 Task: Create relationship between student and event object.
Action: Mouse moved to (587, 42)
Screenshot: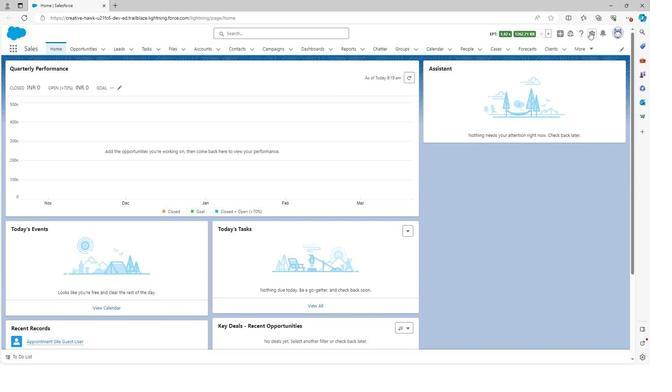 
Action: Mouse pressed left at (587, 42)
Screenshot: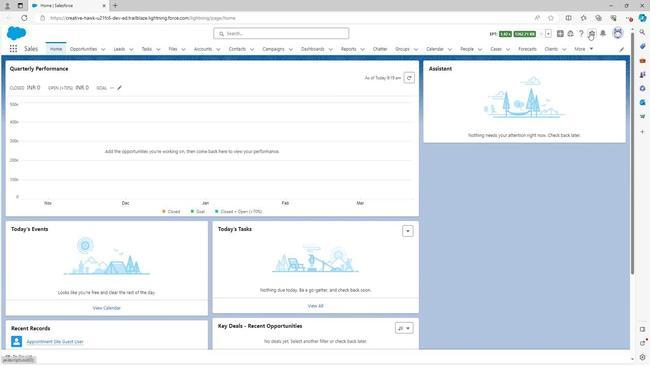 
Action: Mouse moved to (563, 61)
Screenshot: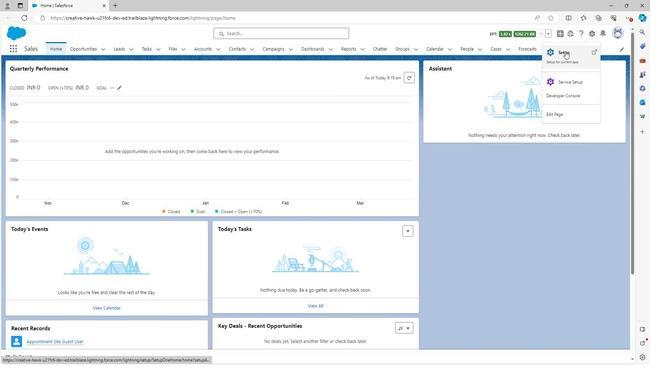 
Action: Mouse pressed left at (563, 61)
Screenshot: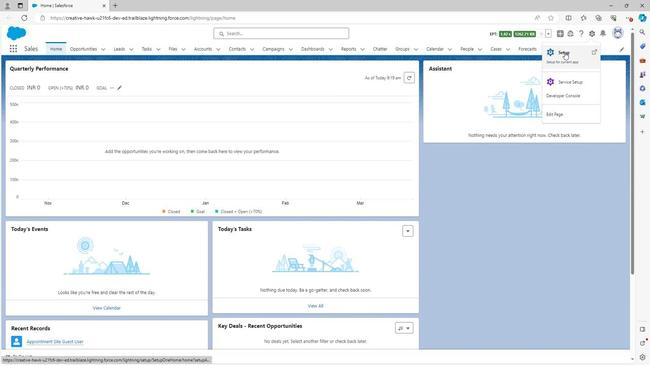 
Action: Mouse moved to (83, 57)
Screenshot: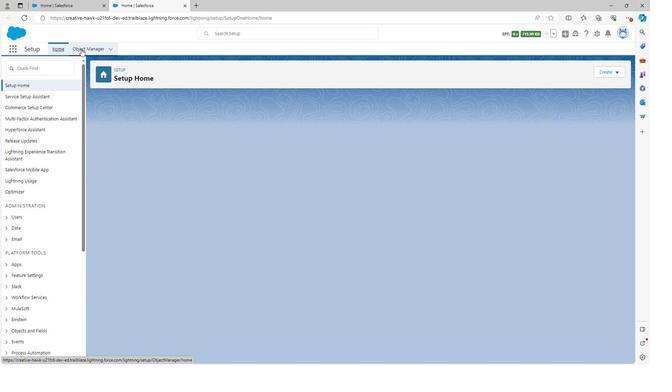 
Action: Mouse pressed left at (83, 57)
Screenshot: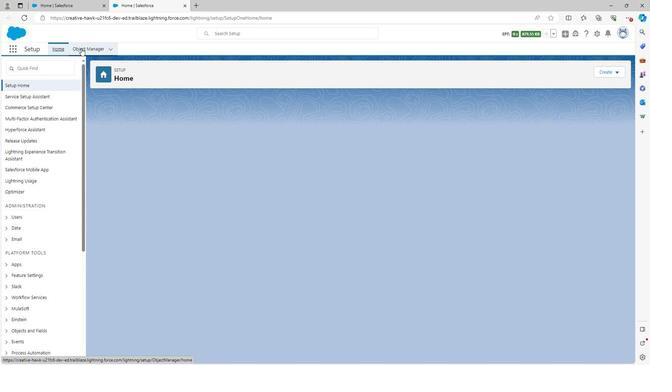 
Action: Mouse moved to (25, 225)
Screenshot: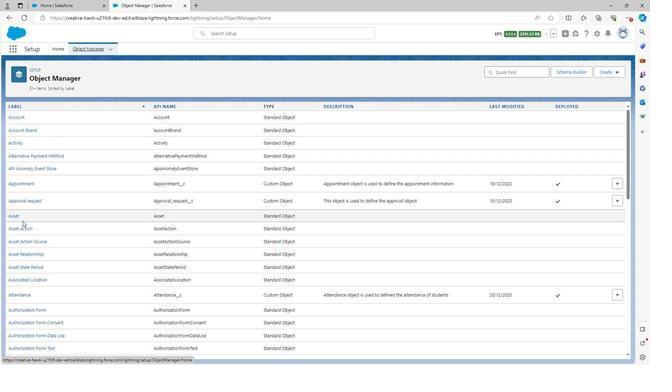 
Action: Mouse scrolled (25, 224) with delta (0, 0)
Screenshot: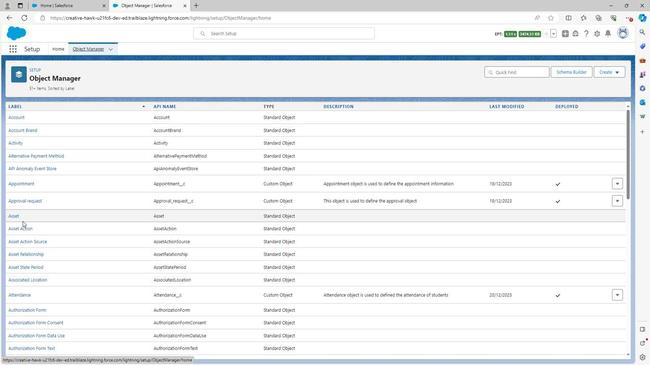 
Action: Mouse scrolled (25, 224) with delta (0, 0)
Screenshot: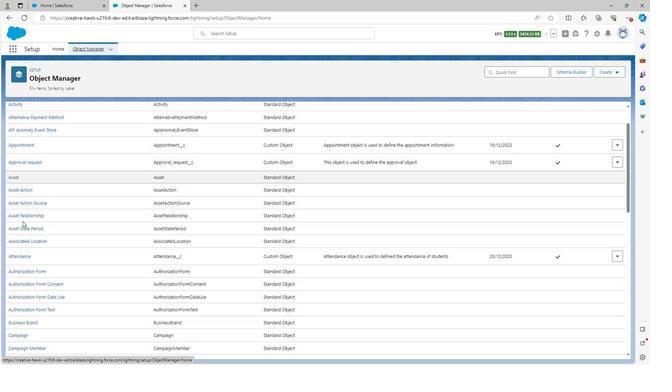 
Action: Mouse moved to (25, 226)
Screenshot: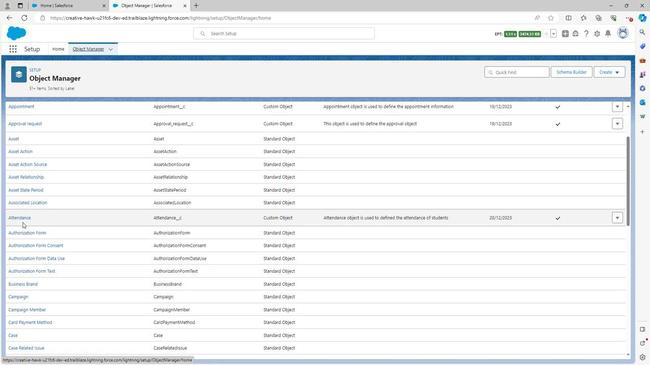 
Action: Mouse scrolled (25, 226) with delta (0, 0)
Screenshot: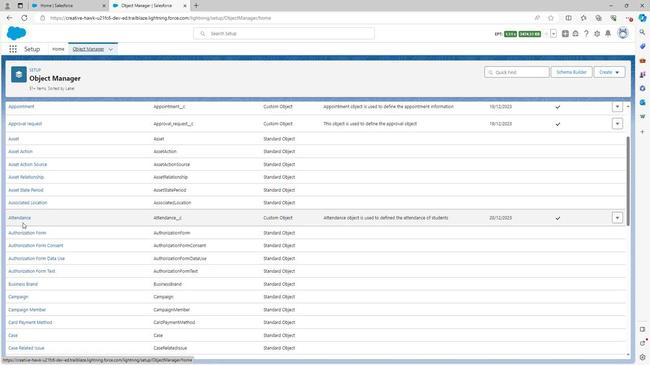 
Action: Mouse moved to (25, 227)
Screenshot: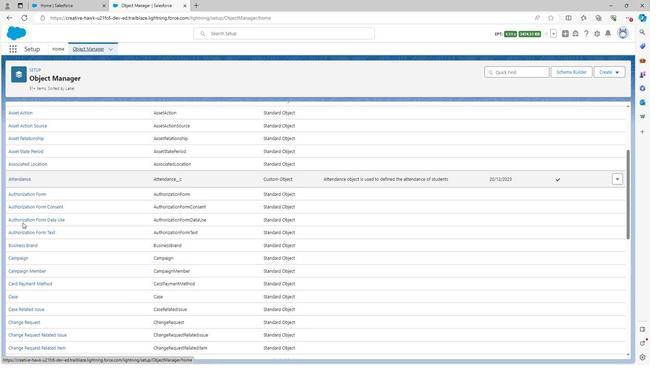 
Action: Mouse scrolled (25, 226) with delta (0, 0)
Screenshot: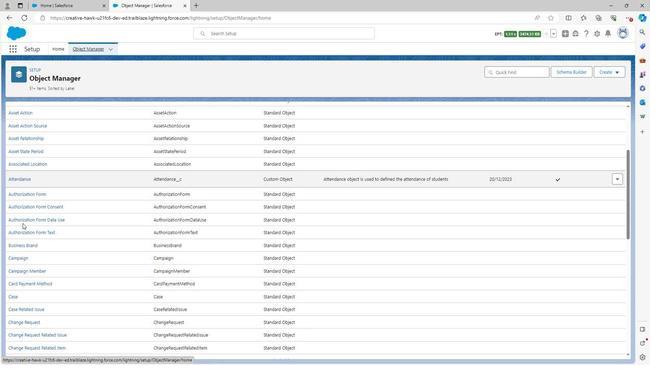 
Action: Mouse moved to (25, 227)
Screenshot: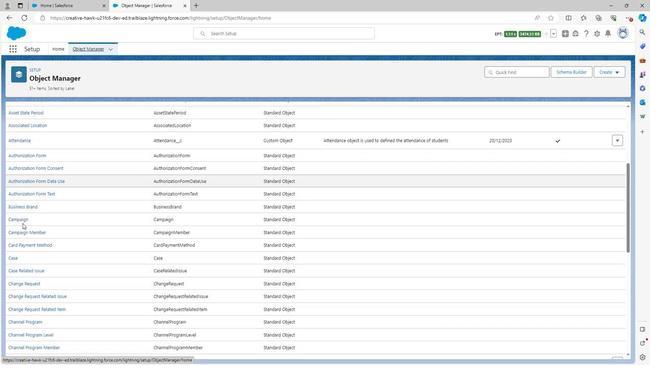 
Action: Mouse scrolled (25, 227) with delta (0, 0)
Screenshot: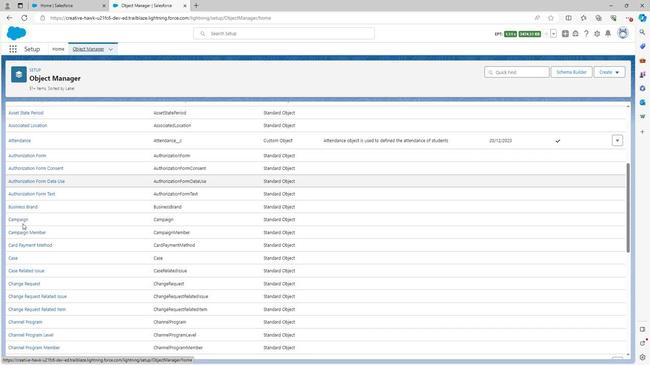 
Action: Mouse scrolled (25, 227) with delta (0, 0)
Screenshot: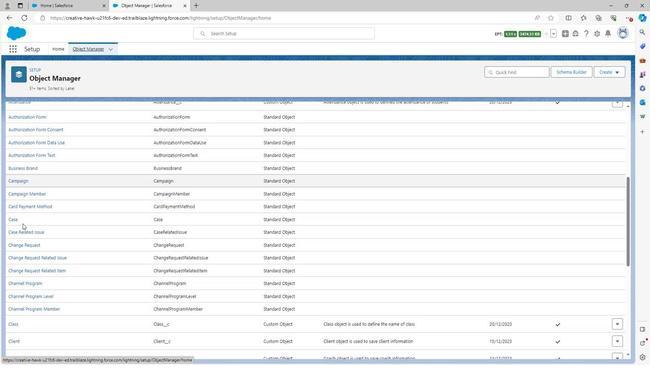 
Action: Mouse scrolled (25, 227) with delta (0, 0)
Screenshot: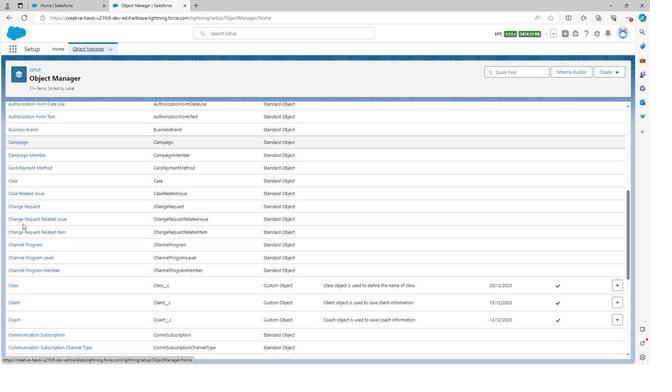 
Action: Mouse scrolled (25, 227) with delta (0, 0)
Screenshot: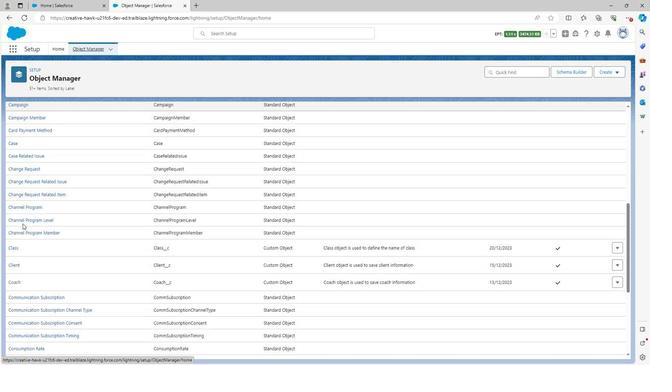 
Action: Mouse scrolled (25, 227) with delta (0, 0)
Screenshot: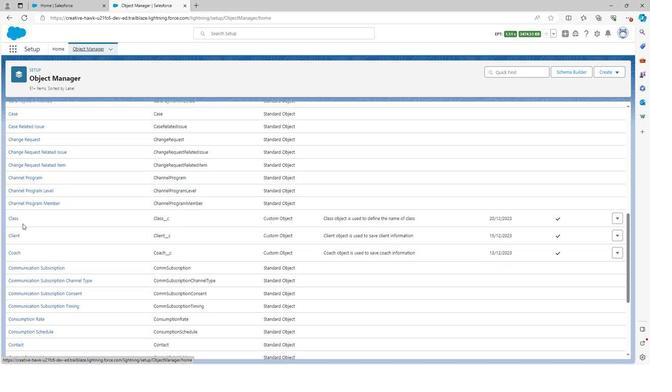 
Action: Mouse scrolled (25, 227) with delta (0, 0)
Screenshot: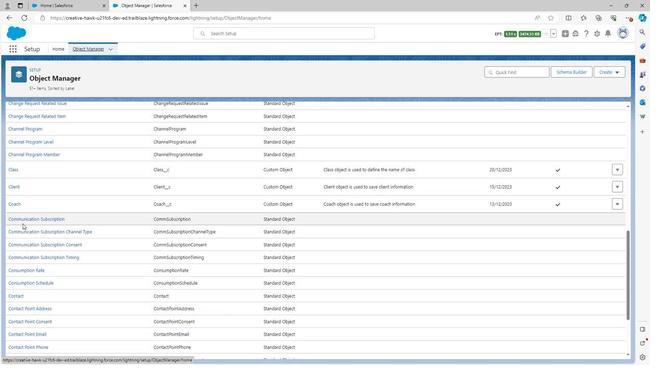 
Action: Mouse scrolled (25, 227) with delta (0, 0)
Screenshot: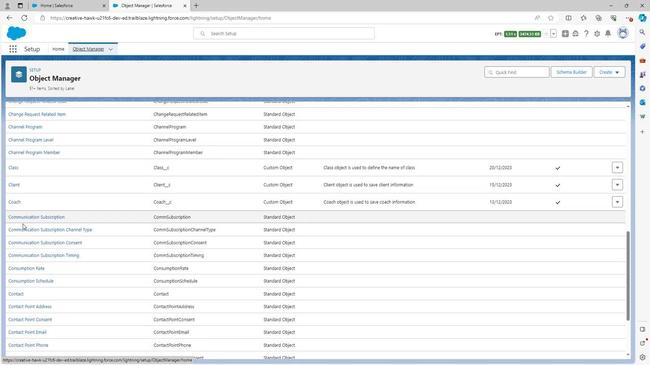 
Action: Mouse scrolled (25, 227) with delta (0, 0)
Screenshot: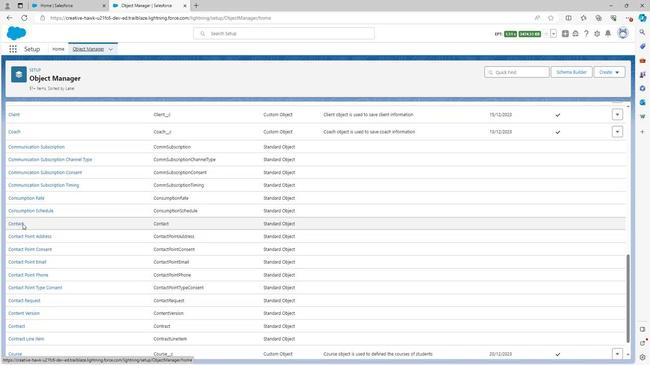 
Action: Mouse scrolled (25, 227) with delta (0, 0)
Screenshot: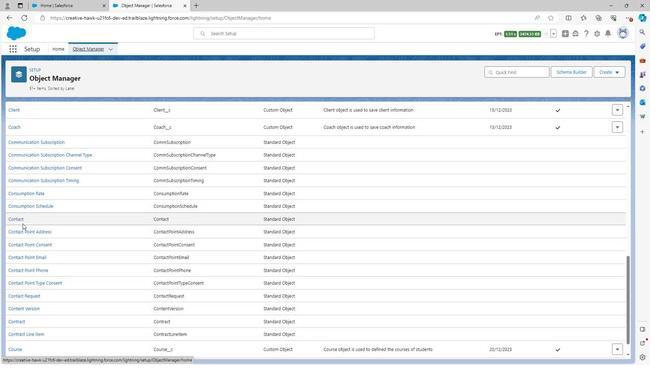 
Action: Mouse scrolled (25, 227) with delta (0, 0)
Screenshot: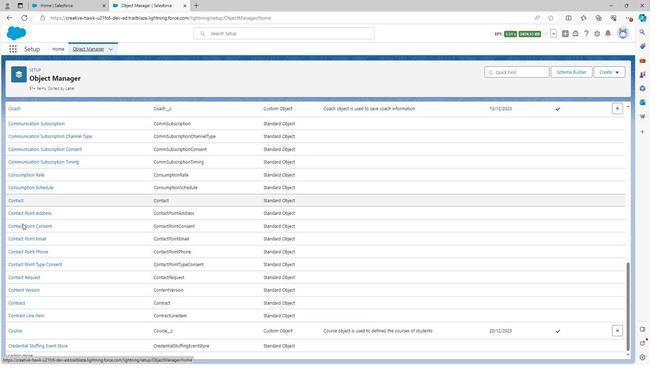 
Action: Mouse scrolled (25, 227) with delta (0, 0)
Screenshot: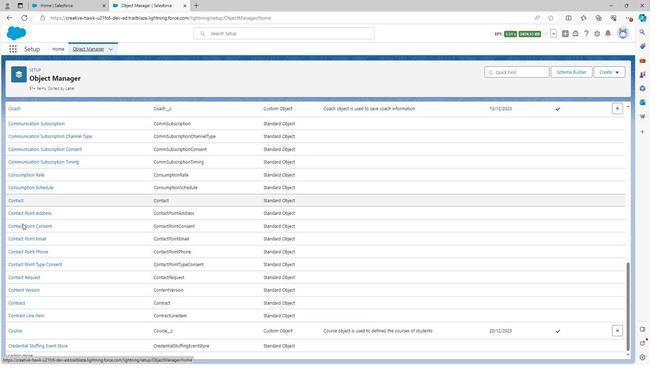 
Action: Mouse moved to (39, 243)
Screenshot: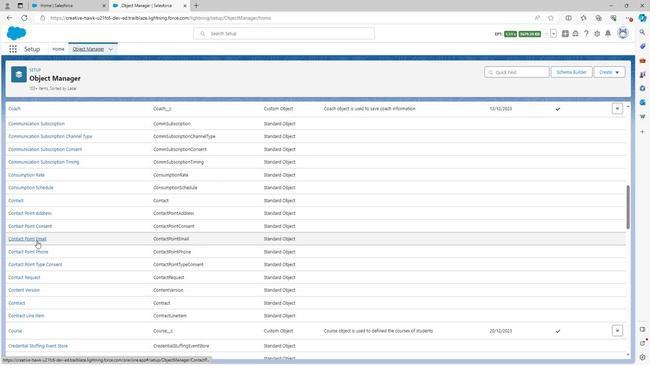 
Action: Mouse scrolled (39, 243) with delta (0, 0)
Screenshot: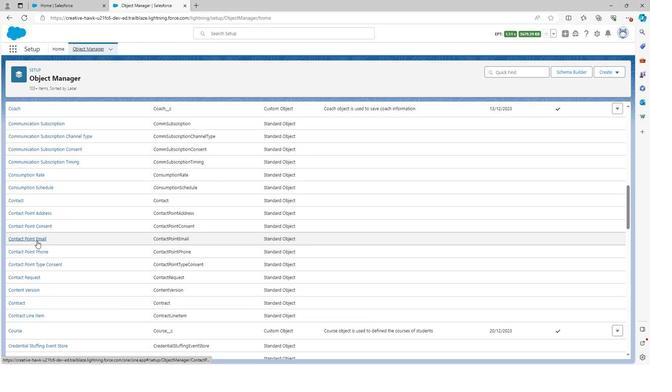 
Action: Mouse moved to (39, 244)
Screenshot: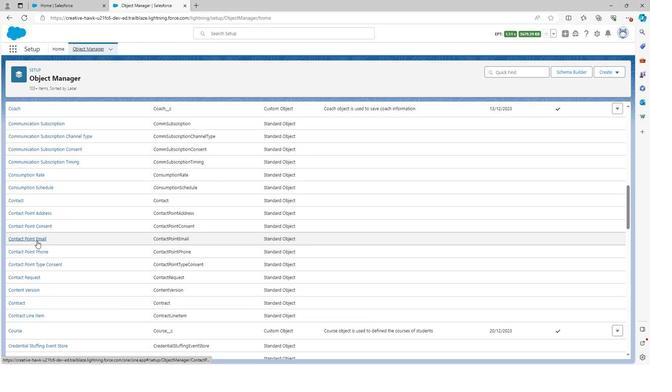
Action: Mouse scrolled (39, 243) with delta (0, 0)
Screenshot: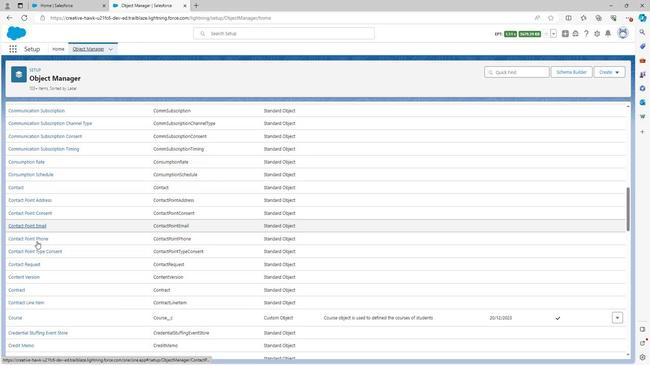 
Action: Mouse moved to (39, 244)
Screenshot: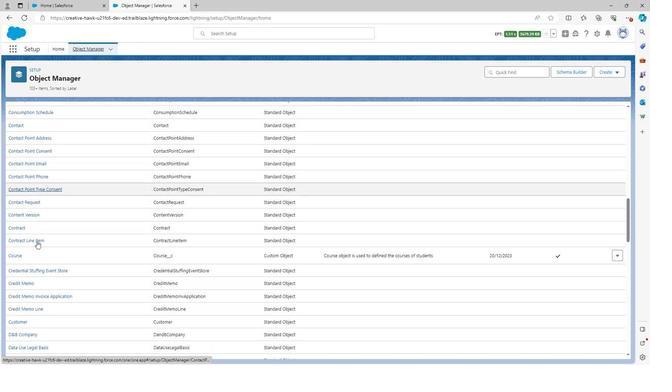 
Action: Mouse scrolled (39, 244) with delta (0, 0)
Screenshot: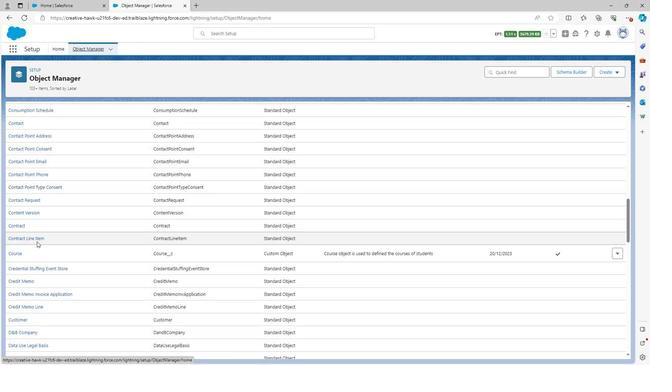 
Action: Mouse moved to (39, 244)
Screenshot: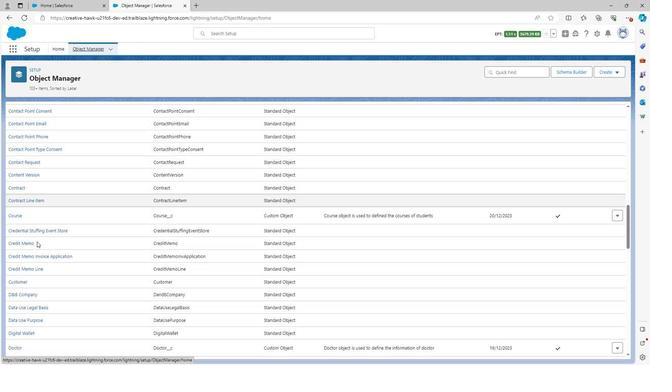 
Action: Mouse scrolled (39, 244) with delta (0, 0)
Screenshot: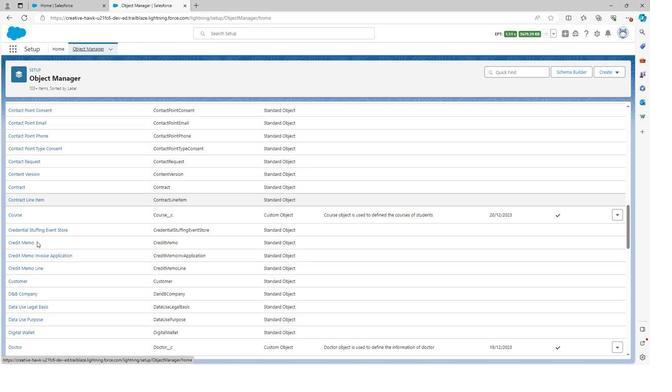 
Action: Mouse scrolled (39, 244) with delta (0, 0)
Screenshot: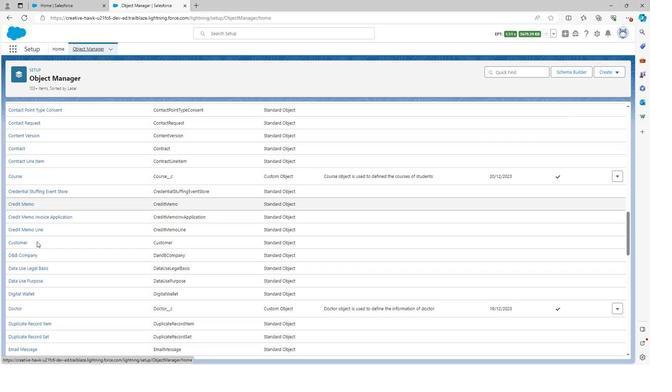 
Action: Mouse scrolled (39, 244) with delta (0, 0)
Screenshot: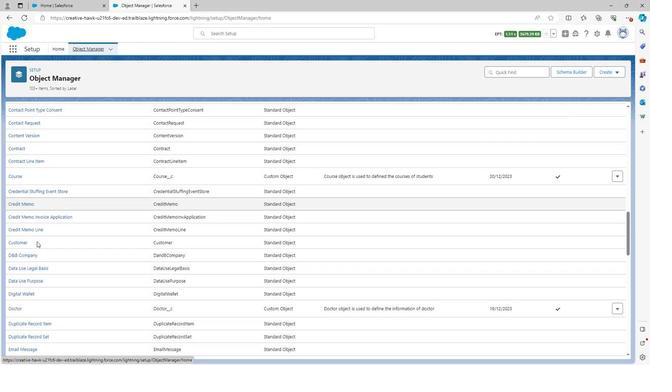
Action: Mouse moved to (39, 244)
Screenshot: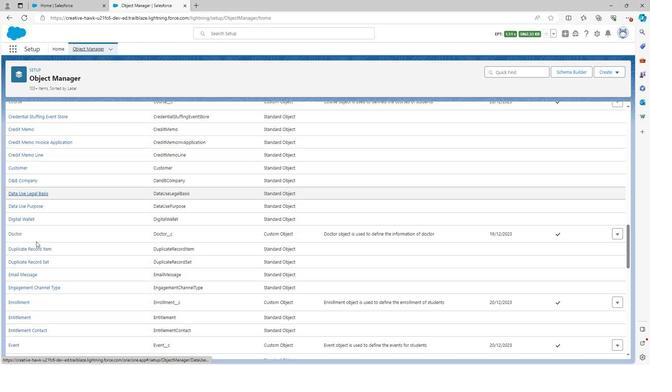 
Action: Mouse scrolled (39, 243) with delta (0, 0)
Screenshot: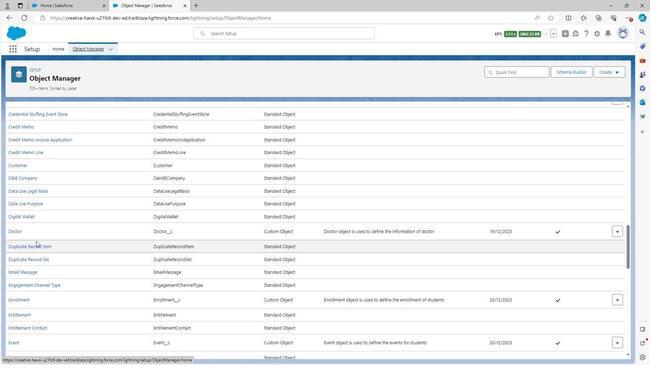 
Action: Mouse scrolled (39, 243) with delta (0, 0)
Screenshot: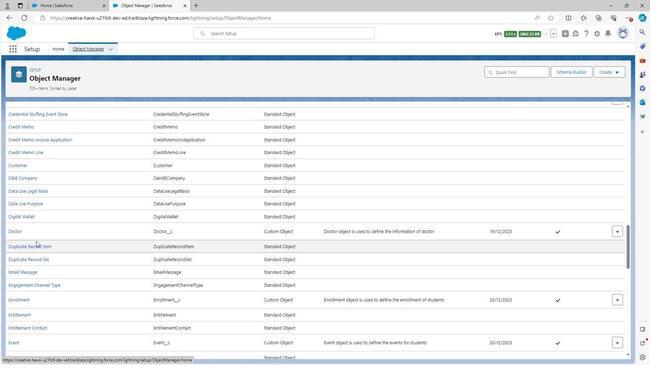 
Action: Mouse moved to (17, 267)
Screenshot: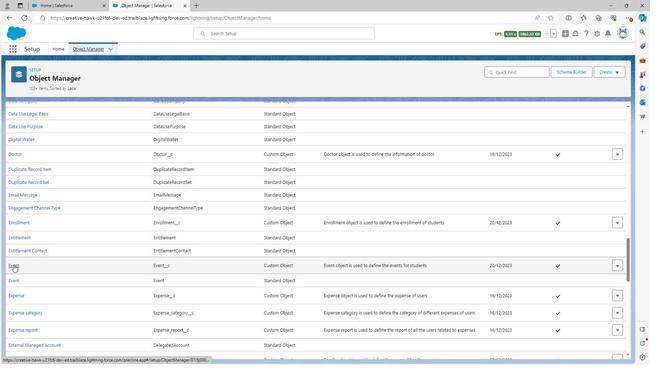 
Action: Mouse pressed left at (17, 267)
Screenshot: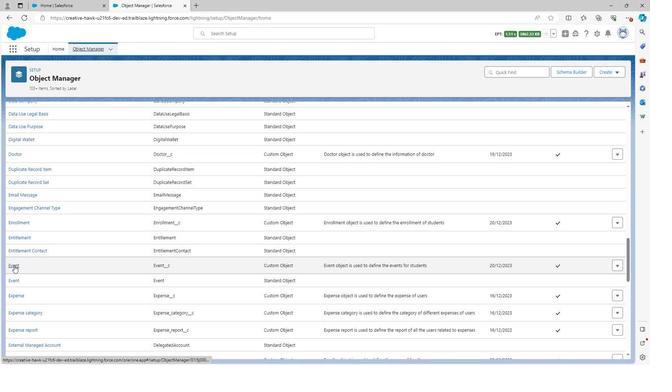 
Action: Mouse moved to (41, 126)
Screenshot: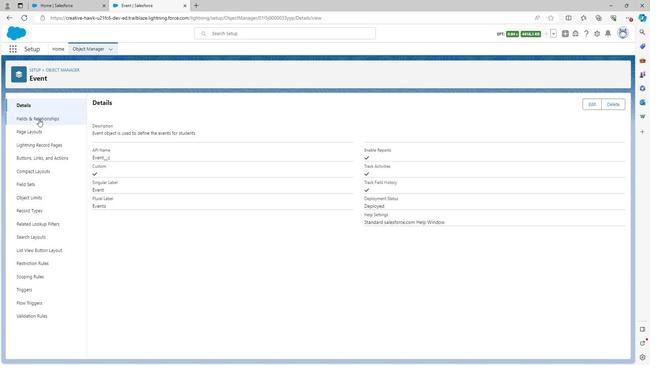 
Action: Mouse pressed left at (41, 126)
Screenshot: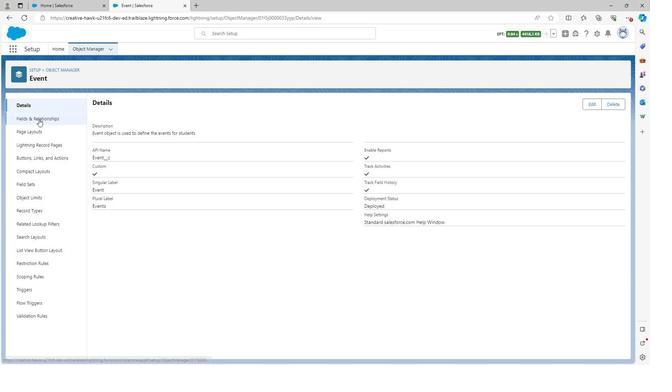 
Action: Mouse moved to (474, 113)
Screenshot: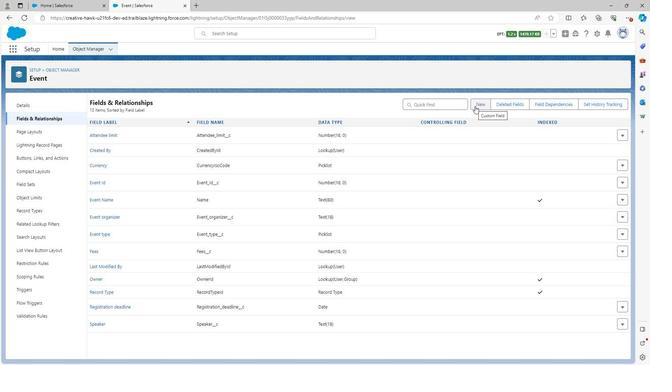 
Action: Mouse pressed left at (474, 113)
Screenshot: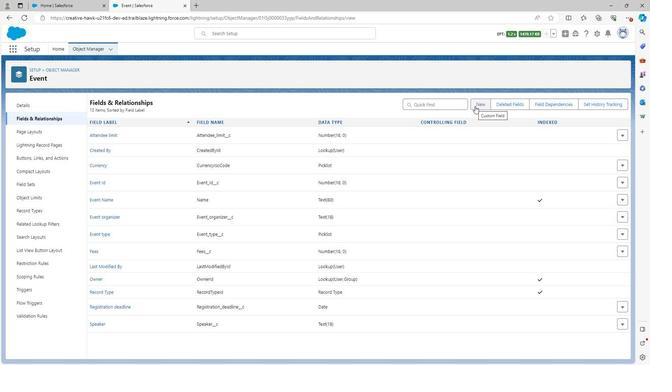 
Action: Mouse moved to (101, 233)
Screenshot: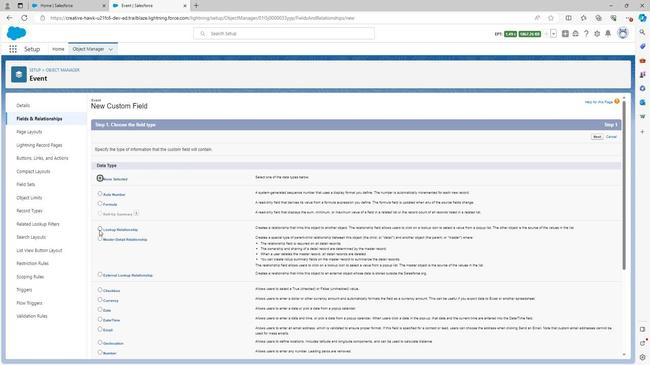 
Action: Mouse pressed left at (101, 233)
Screenshot: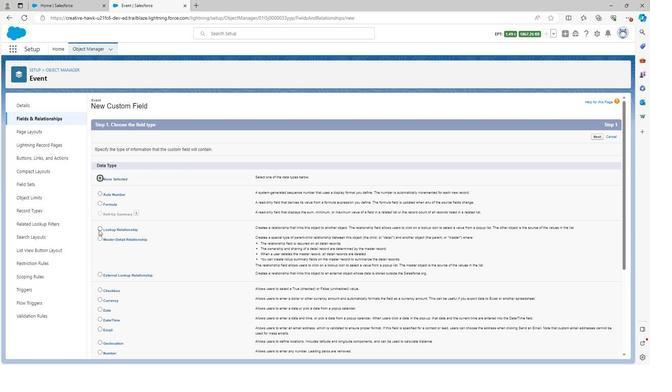 
Action: Mouse moved to (521, 287)
Screenshot: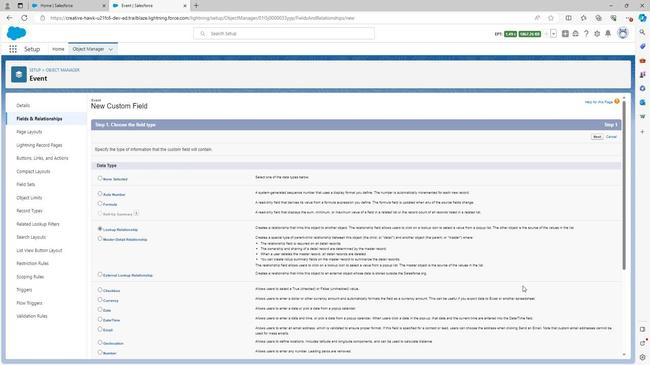
Action: Mouse scrolled (521, 286) with delta (0, 0)
Screenshot: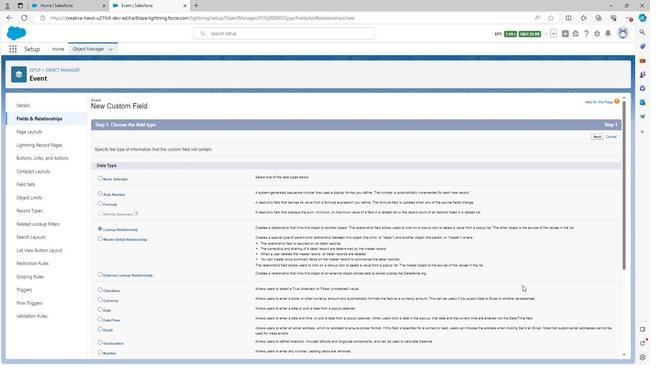 
Action: Mouse scrolled (521, 286) with delta (0, 0)
Screenshot: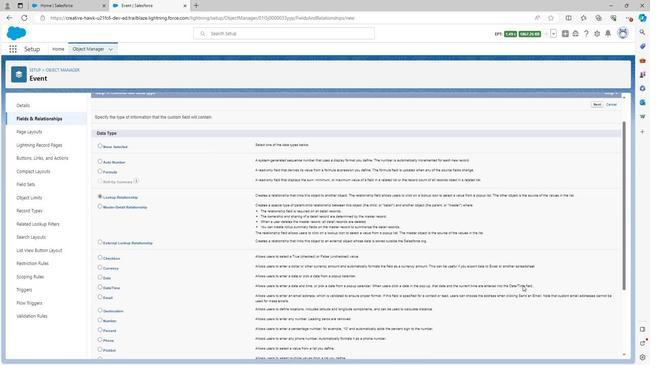 
Action: Mouse scrolled (521, 286) with delta (0, 0)
Screenshot: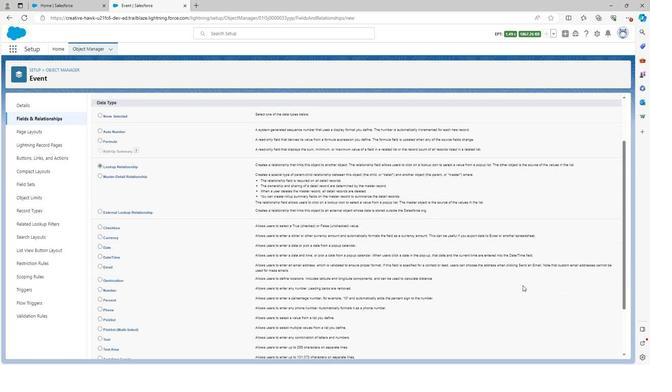 
Action: Mouse moved to (521, 287)
Screenshot: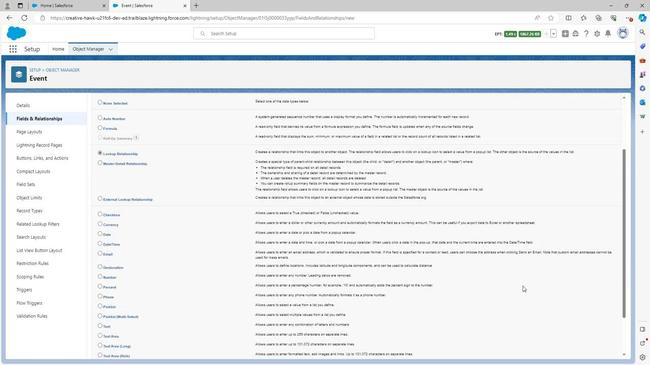 
Action: Mouse scrolled (521, 287) with delta (0, 0)
Screenshot: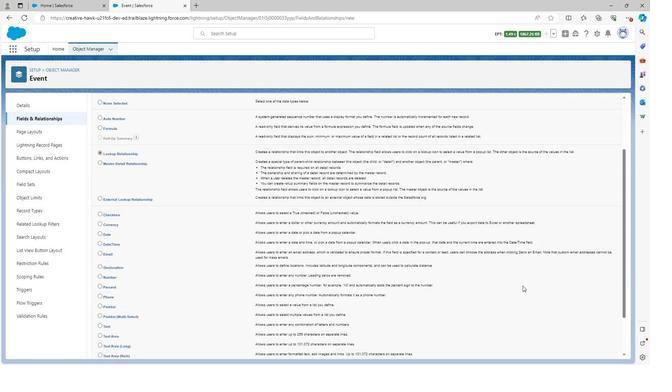 
Action: Mouse moved to (521, 288)
Screenshot: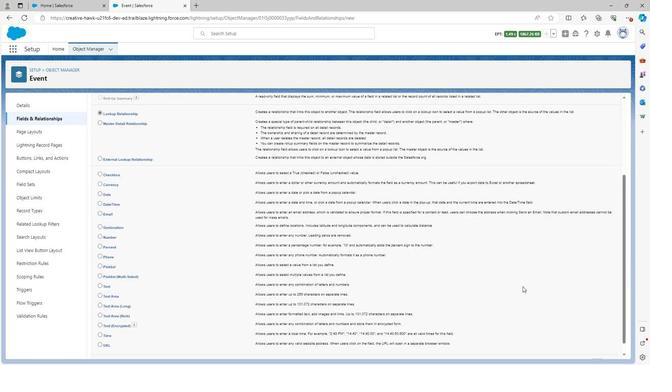 
Action: Mouse scrolled (521, 288) with delta (0, 0)
Screenshot: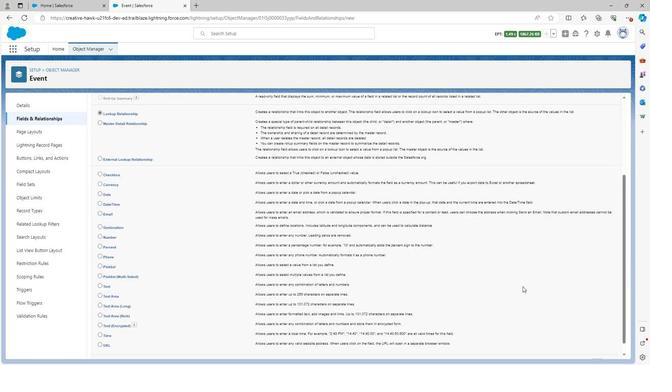 
Action: Mouse moved to (521, 289)
Screenshot: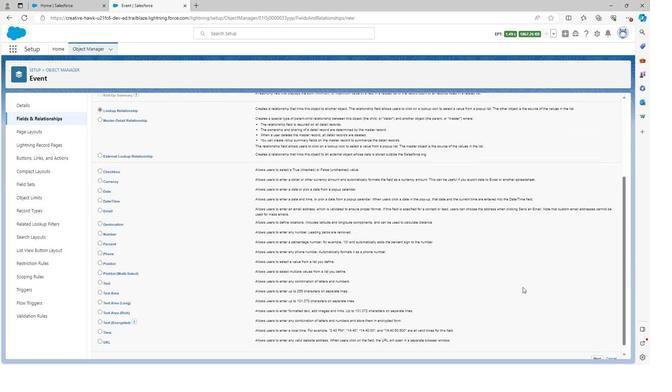 
Action: Mouse scrolled (521, 288) with delta (0, 0)
Screenshot: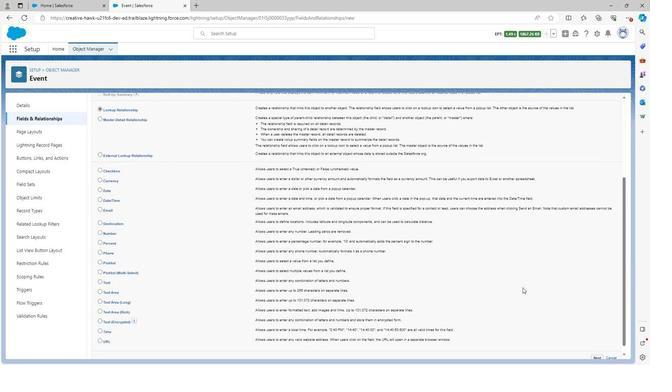 
Action: Mouse moved to (595, 348)
Screenshot: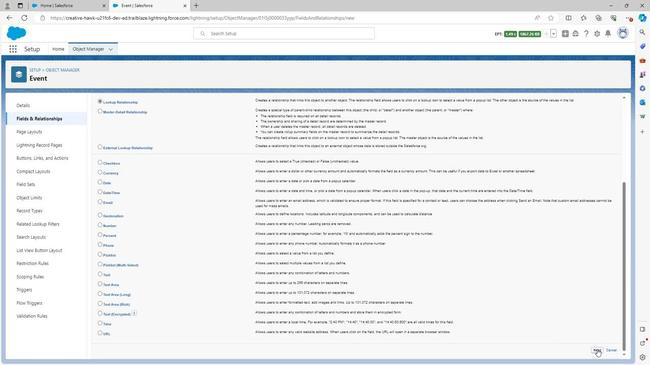 
Action: Mouse pressed left at (595, 348)
Screenshot: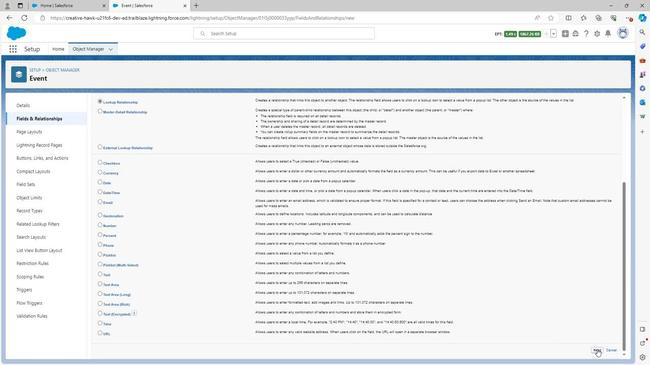 
Action: Mouse moved to (220, 168)
Screenshot: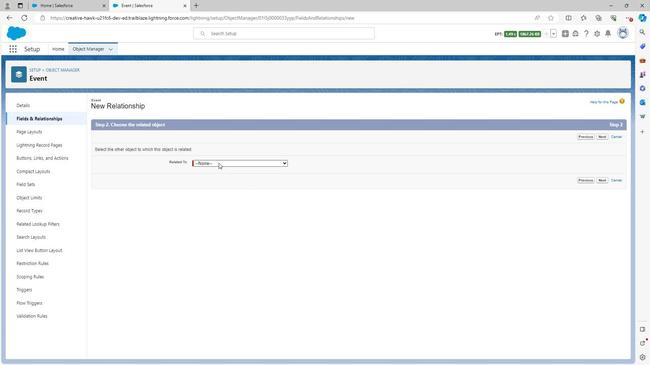 
Action: Mouse pressed left at (220, 168)
Screenshot: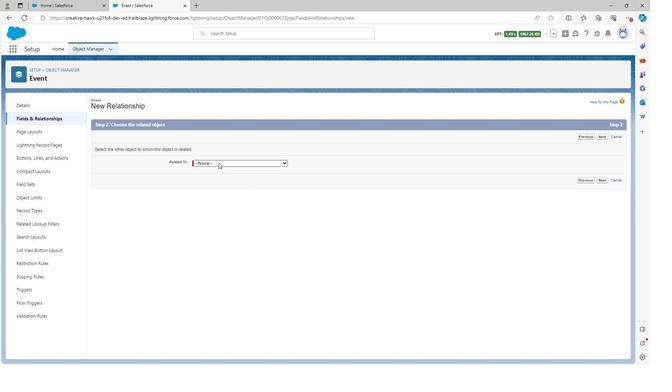 
Action: Mouse moved to (223, 241)
Screenshot: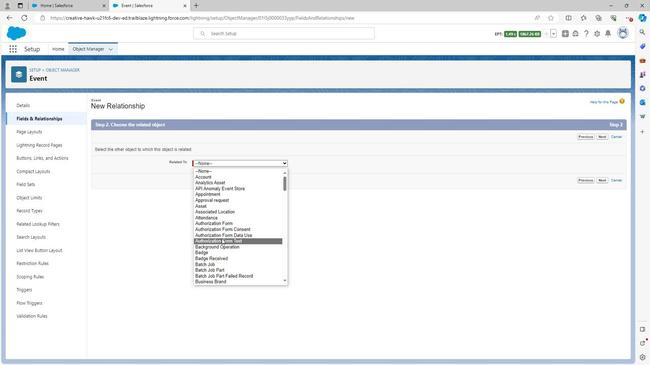 
Action: Mouse scrolled (223, 241) with delta (0, 0)
Screenshot: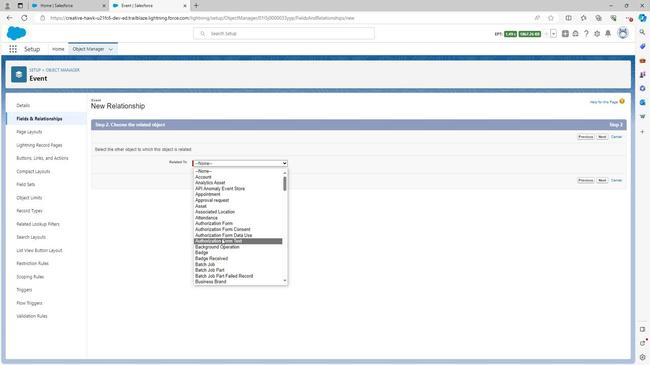 
Action: Mouse scrolled (223, 241) with delta (0, 0)
Screenshot: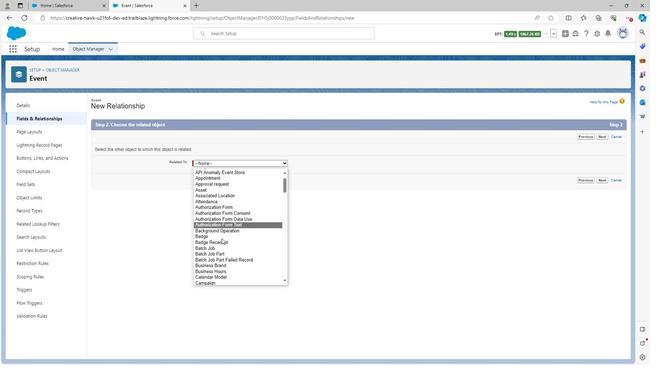 
Action: Mouse scrolled (223, 241) with delta (0, 0)
Screenshot: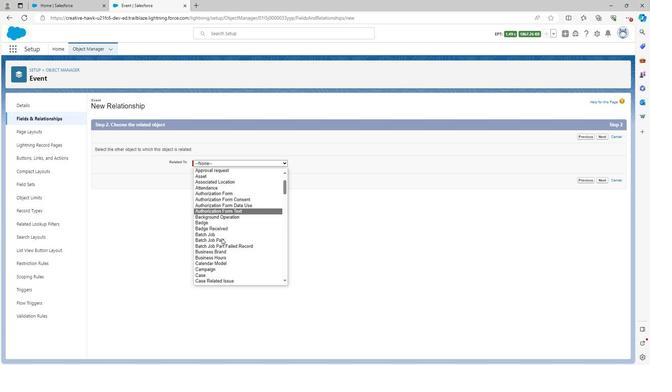 
Action: Mouse scrolled (223, 241) with delta (0, 0)
Screenshot: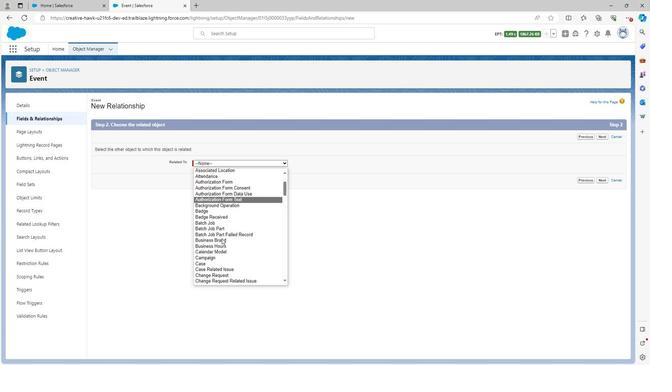 
Action: Mouse scrolled (223, 241) with delta (0, 0)
Screenshot: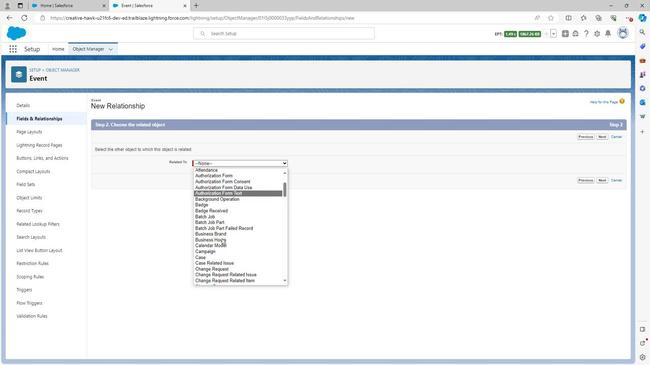 
Action: Mouse scrolled (223, 241) with delta (0, 0)
Screenshot: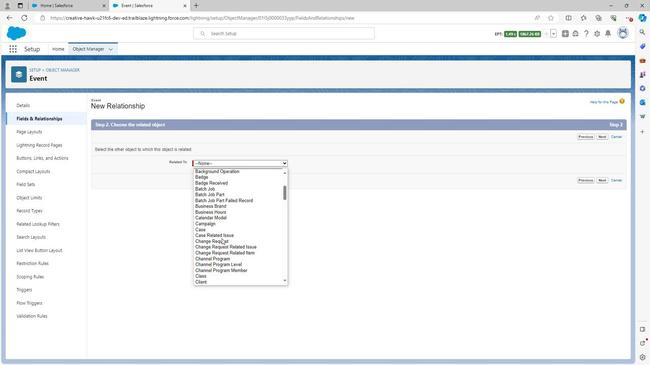 
Action: Mouse scrolled (223, 241) with delta (0, 0)
Screenshot: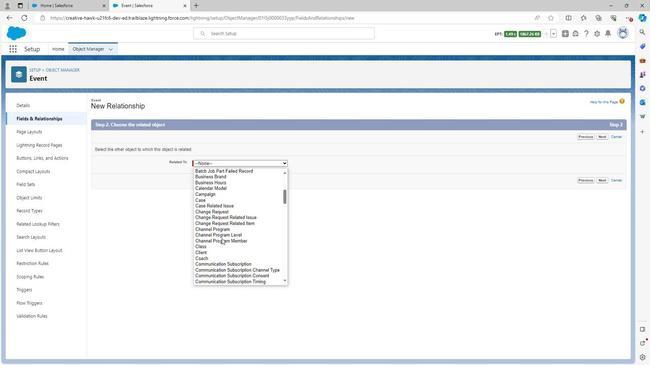 
Action: Mouse scrolled (223, 241) with delta (0, 0)
Screenshot: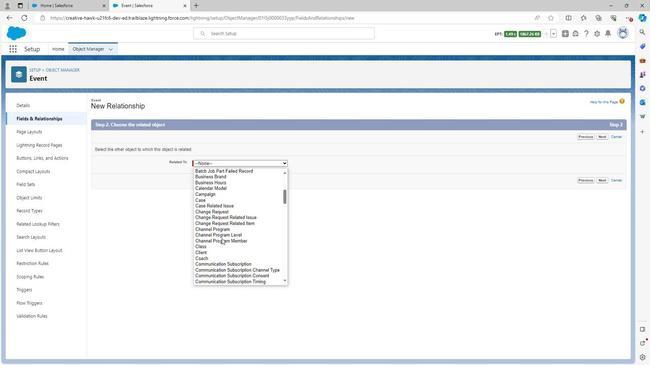
Action: Mouse scrolled (223, 241) with delta (0, 0)
Screenshot: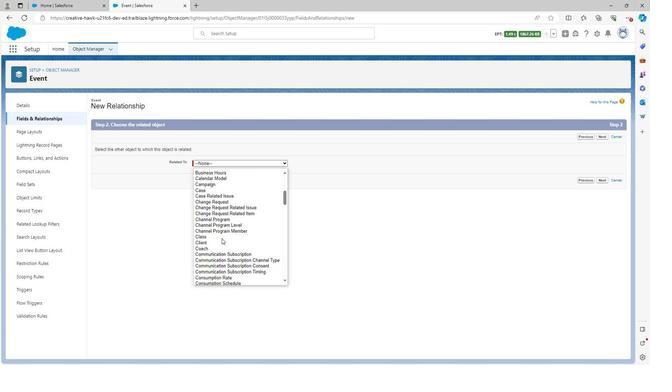 
Action: Mouse scrolled (223, 241) with delta (0, 0)
Screenshot: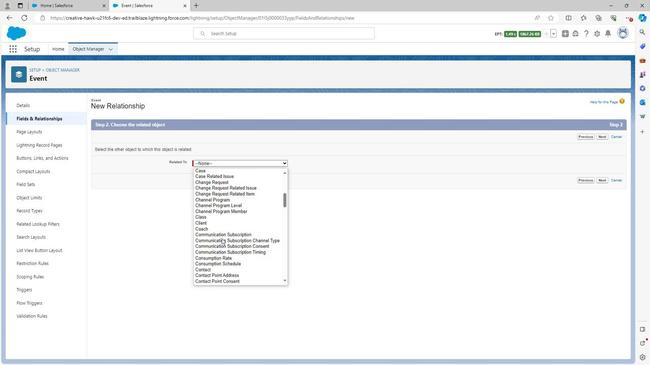 
Action: Mouse scrolled (223, 241) with delta (0, 0)
Screenshot: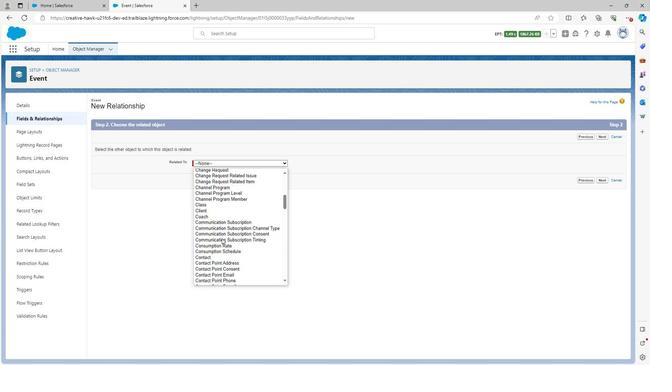 
Action: Mouse scrolled (223, 241) with delta (0, 0)
Screenshot: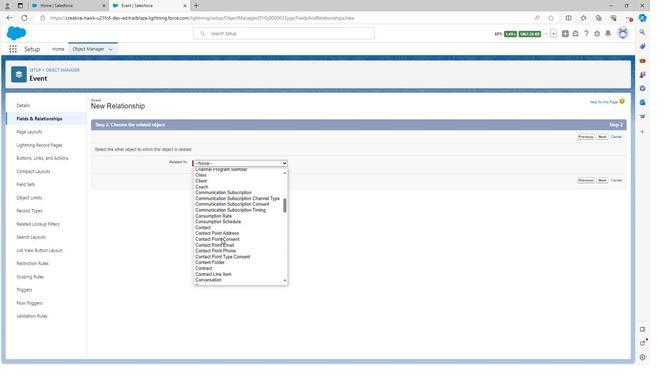 
Action: Mouse scrolled (223, 241) with delta (0, 0)
Screenshot: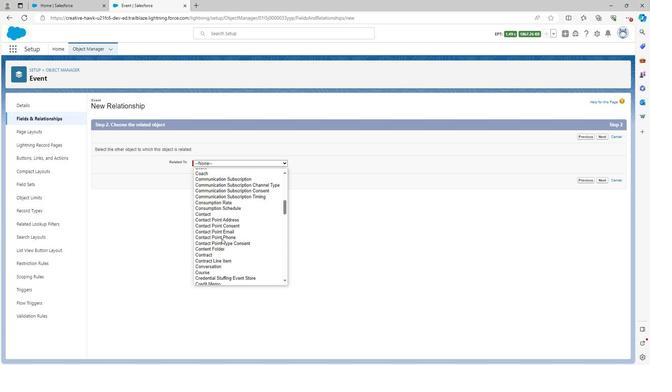 
Action: Mouse scrolled (223, 241) with delta (0, 0)
Screenshot: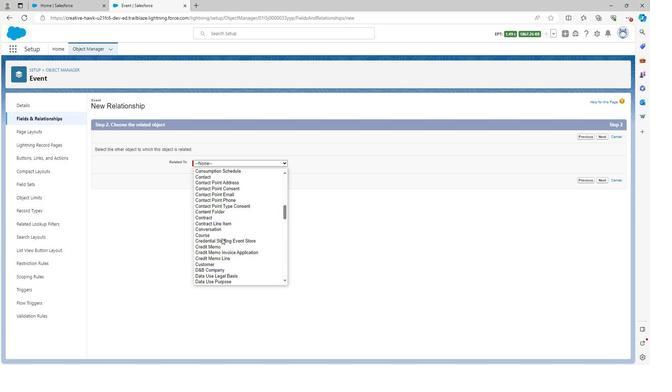
Action: Mouse scrolled (223, 241) with delta (0, 0)
Screenshot: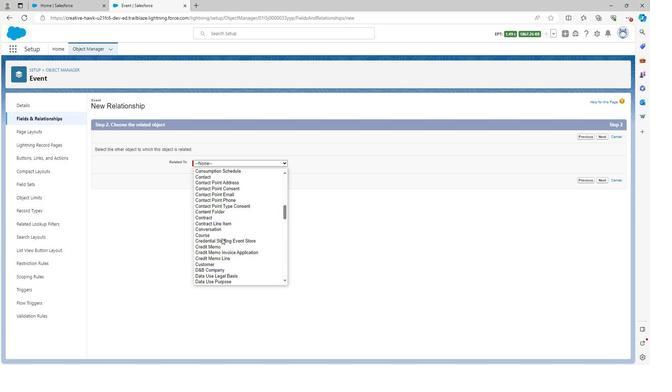 
Action: Mouse scrolled (223, 241) with delta (0, 0)
Screenshot: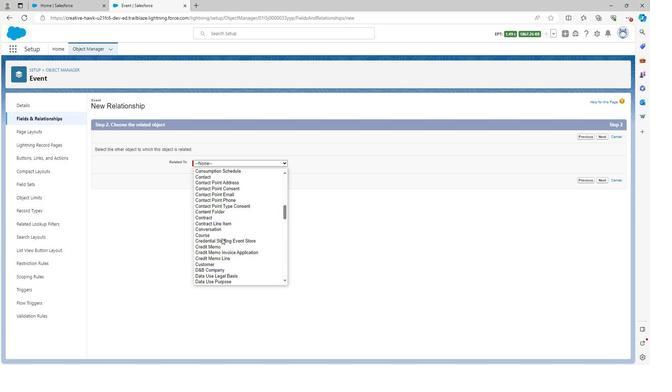 
Action: Mouse moved to (223, 241)
Screenshot: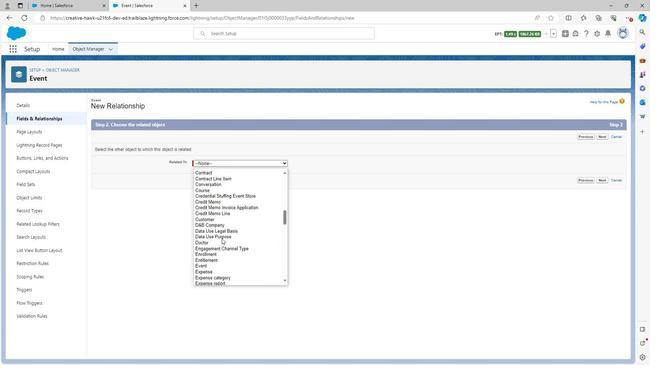 
Action: Mouse scrolled (223, 241) with delta (0, 0)
Screenshot: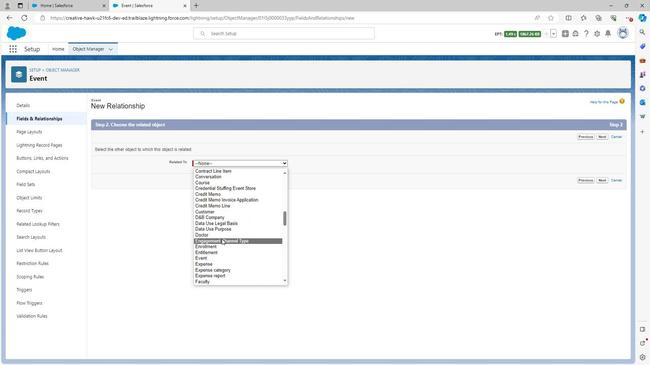 
Action: Mouse scrolled (223, 241) with delta (0, 0)
Screenshot: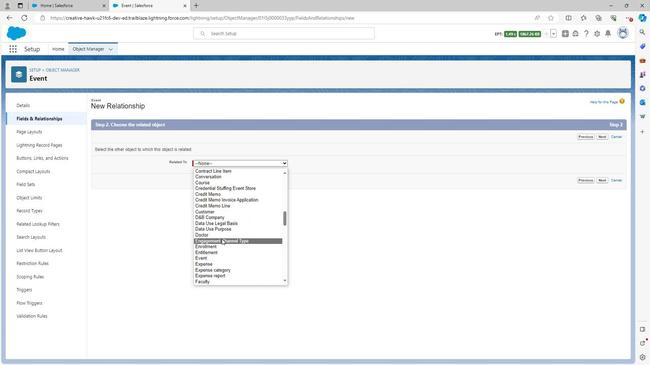 
Action: Mouse scrolled (223, 241) with delta (0, 0)
Screenshot: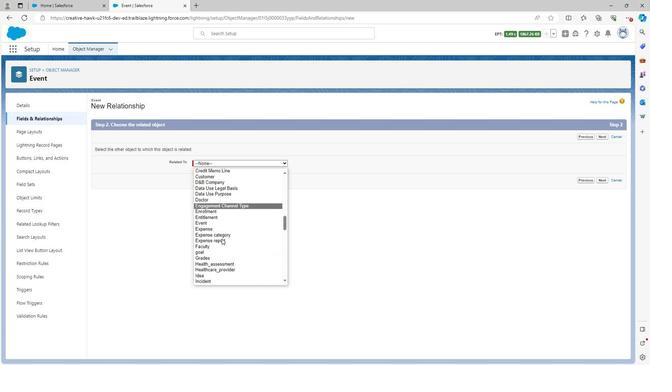 
Action: Mouse scrolled (223, 241) with delta (0, 0)
Screenshot: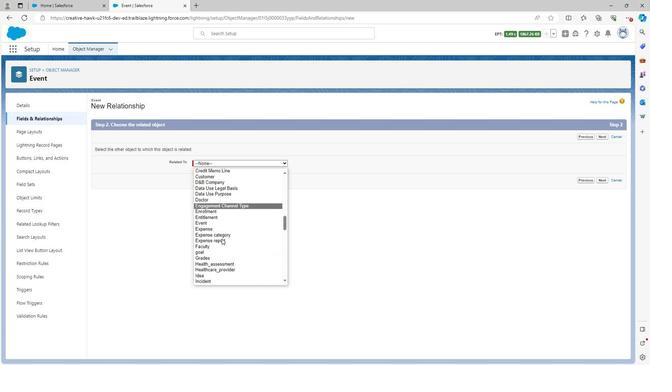 
Action: Mouse scrolled (223, 241) with delta (0, 0)
Screenshot: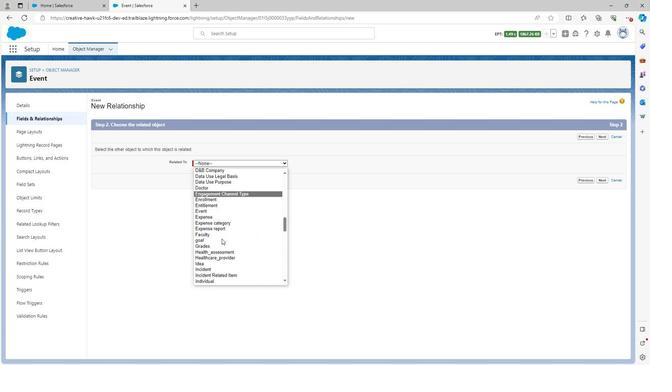 
Action: Mouse scrolled (223, 241) with delta (0, 0)
Screenshot: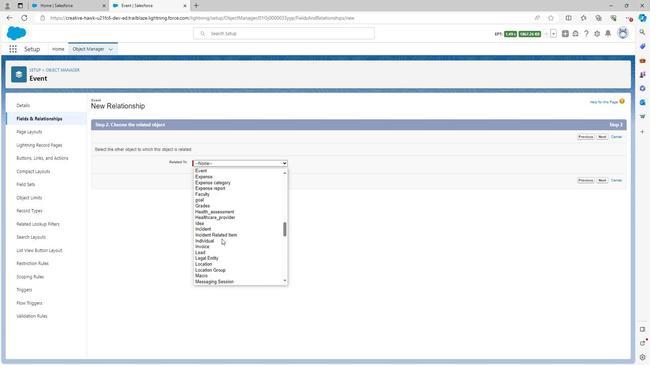 
Action: Mouse scrolled (223, 241) with delta (0, 0)
Screenshot: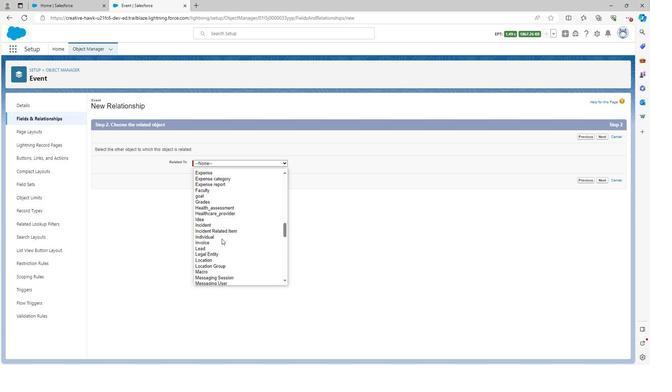 
Action: Mouse scrolled (223, 241) with delta (0, 0)
Screenshot: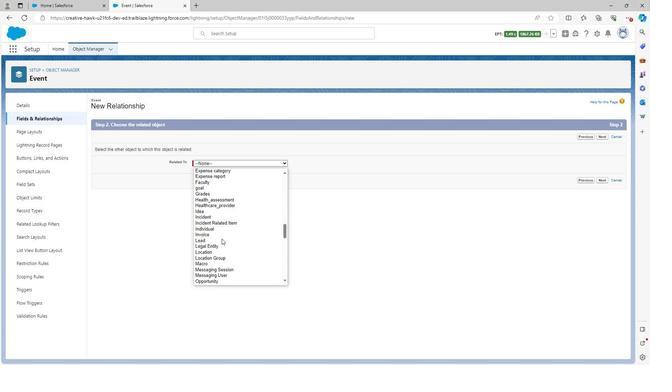 
Action: Mouse scrolled (223, 241) with delta (0, 0)
Screenshot: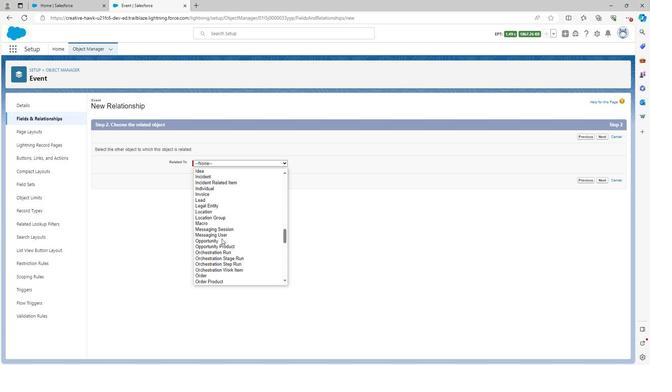 
Action: Mouse scrolled (223, 241) with delta (0, 0)
Screenshot: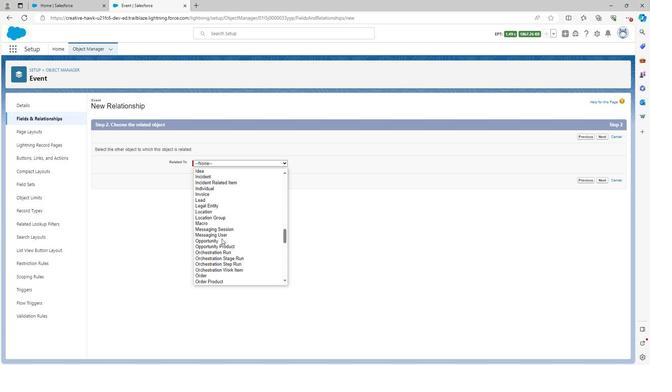 
Action: Mouse scrolled (223, 241) with delta (0, 0)
Screenshot: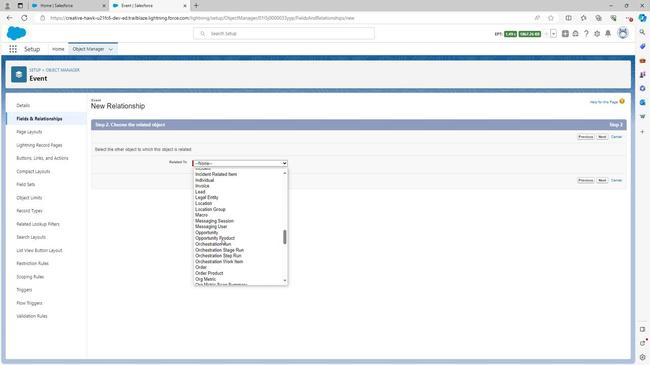 
Action: Mouse moved to (223, 243)
Screenshot: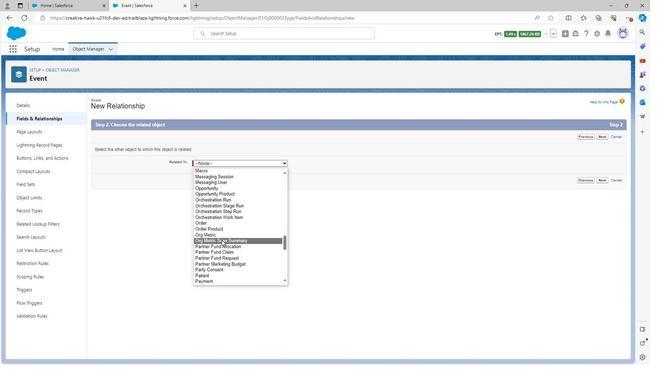 
Action: Mouse scrolled (223, 242) with delta (0, 0)
Screenshot: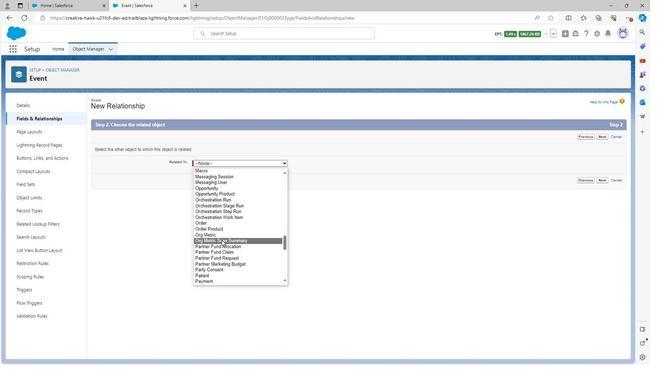 
Action: Mouse scrolled (223, 242) with delta (0, 0)
Screenshot: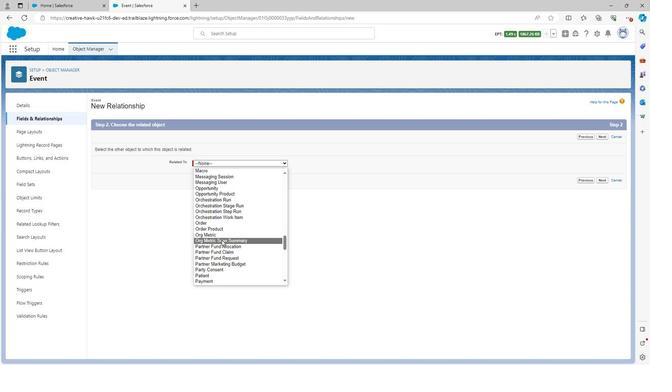 
Action: Mouse scrolled (223, 242) with delta (0, 0)
Screenshot: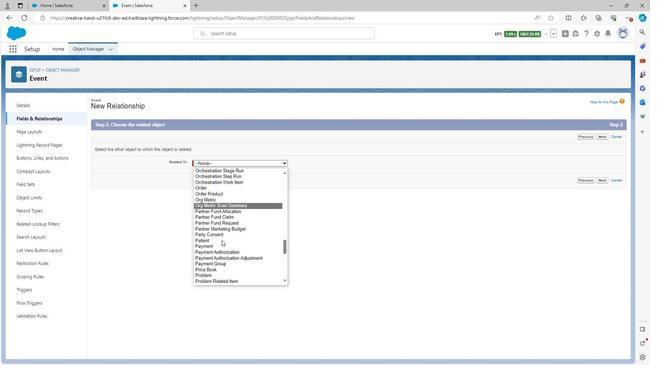 
Action: Mouse scrolled (223, 242) with delta (0, 0)
Screenshot: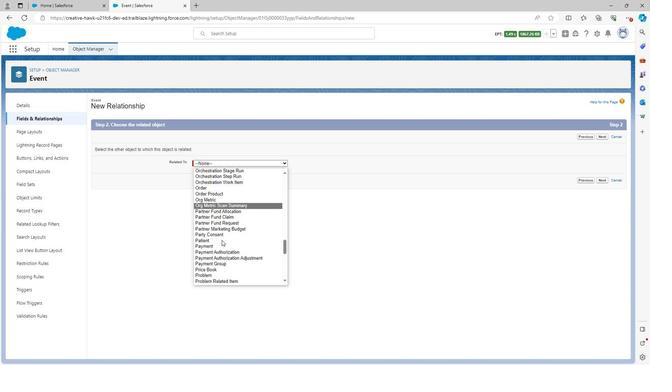 
Action: Mouse scrolled (223, 242) with delta (0, 0)
Screenshot: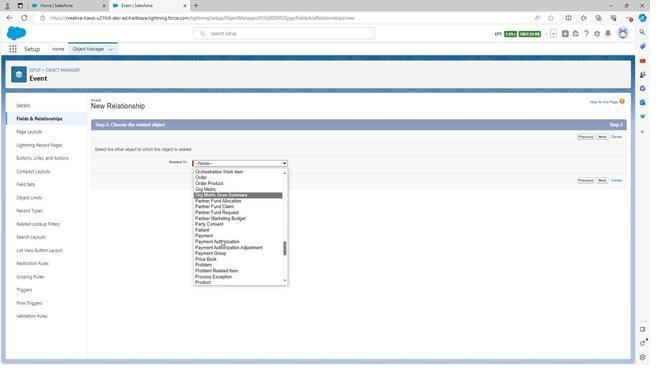 
Action: Mouse scrolled (223, 242) with delta (0, 0)
Screenshot: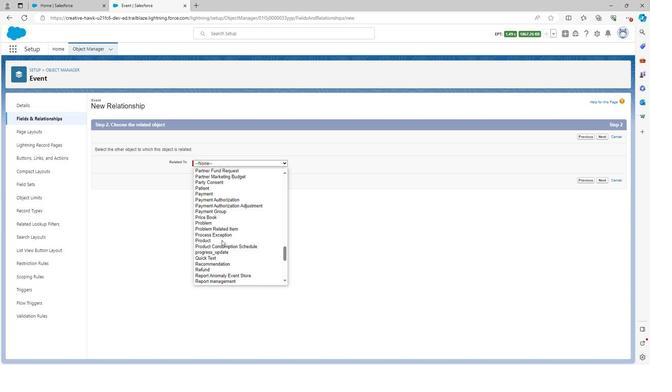 
Action: Mouse scrolled (223, 242) with delta (0, 0)
Screenshot: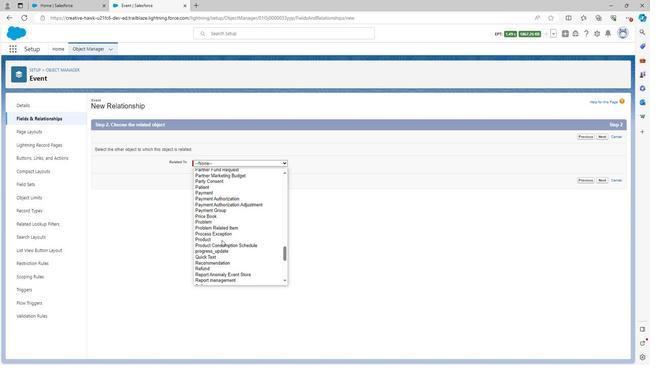 
Action: Mouse scrolled (223, 242) with delta (0, 0)
Screenshot: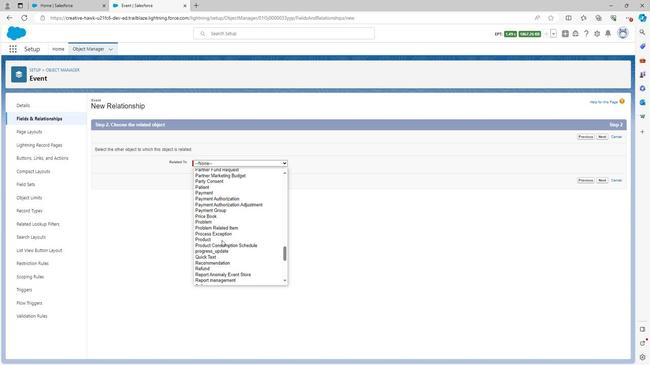 
Action: Mouse scrolled (223, 242) with delta (0, 0)
Screenshot: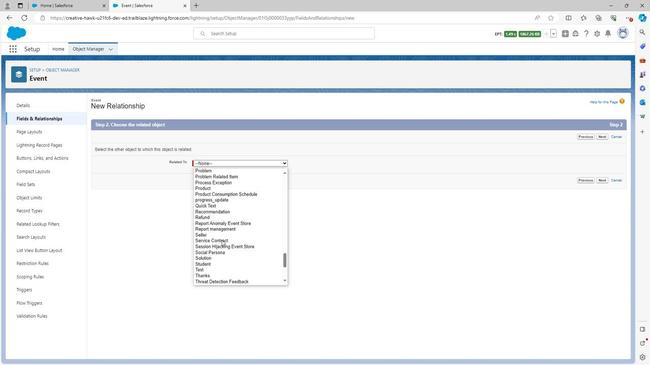 
Action: Mouse scrolled (223, 242) with delta (0, 0)
Screenshot: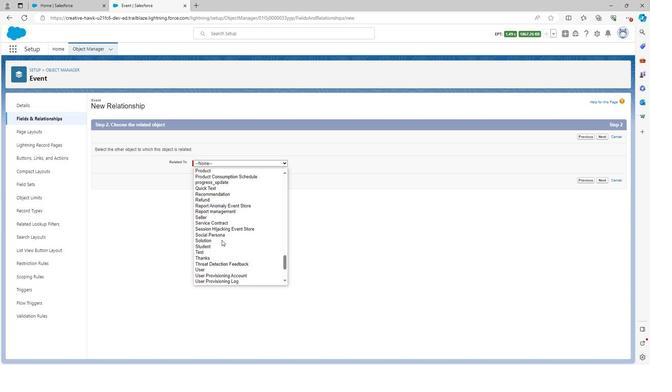 
Action: Mouse moved to (205, 231)
Screenshot: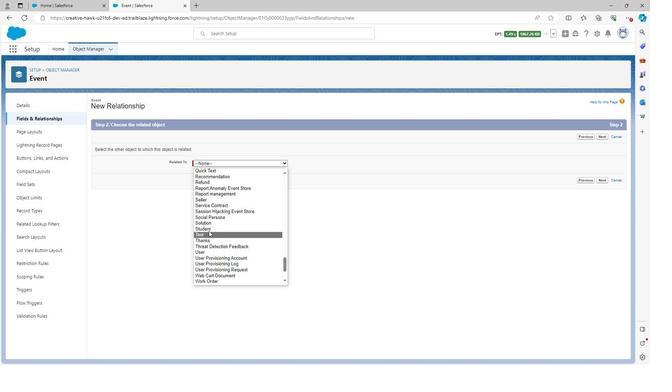 
Action: Mouse pressed left at (205, 231)
Screenshot: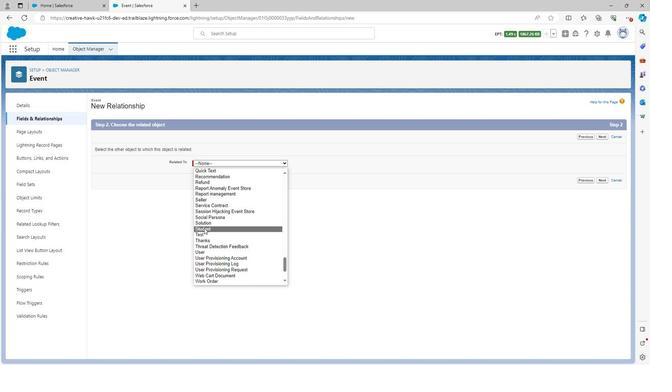 
Action: Mouse moved to (600, 184)
Screenshot: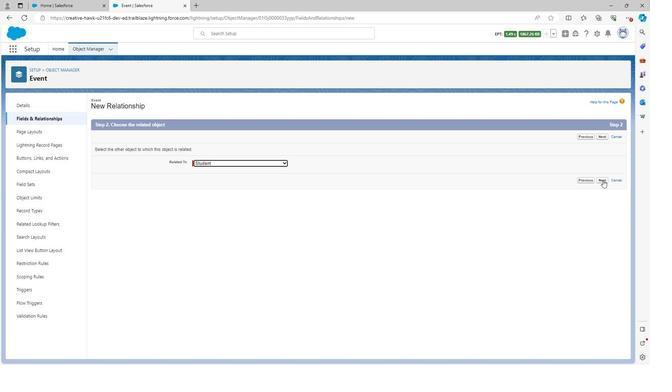 
Action: Mouse pressed left at (600, 184)
Screenshot: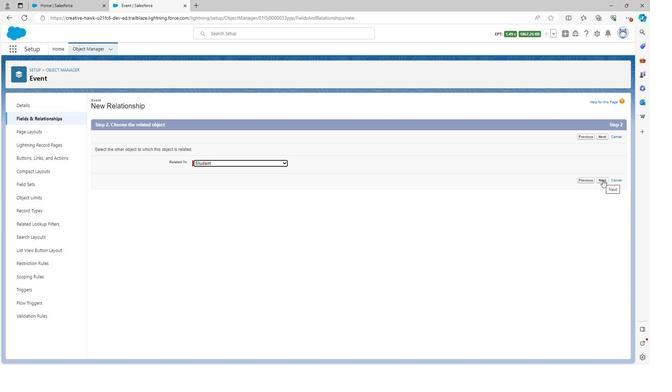 
Action: Mouse moved to (219, 156)
Screenshot: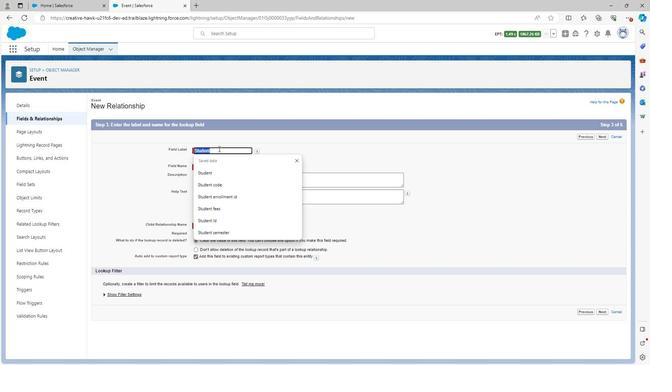 
Action: Mouse pressed left at (219, 156)
Screenshot: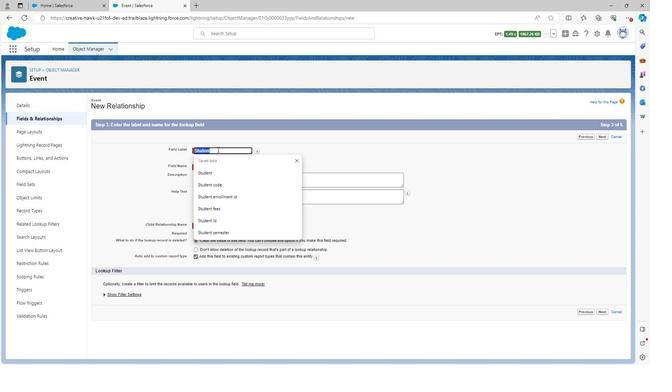 
Action: Key pressed <Key.backspace><Key.backspace><Key.backspace><Key.backspace><Key.backspace><Key.backspace><Key.backspace><Key.backspace><Key.backspace><Key.backspace><Key.shift><Key.shift><Key.shift><Key.shift>Registered<Key.space>student<Key.space><Key.shift>Id
Screenshot: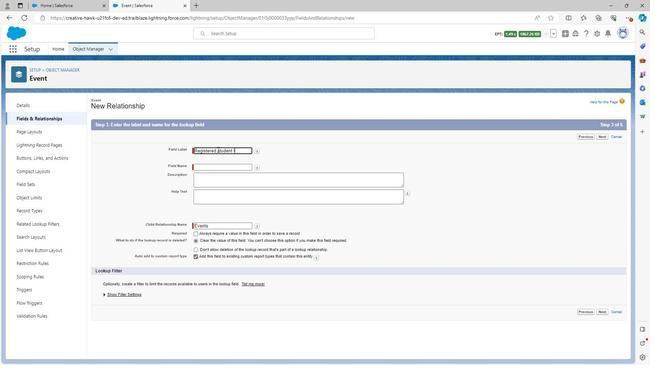 
Action: Mouse moved to (277, 162)
Screenshot: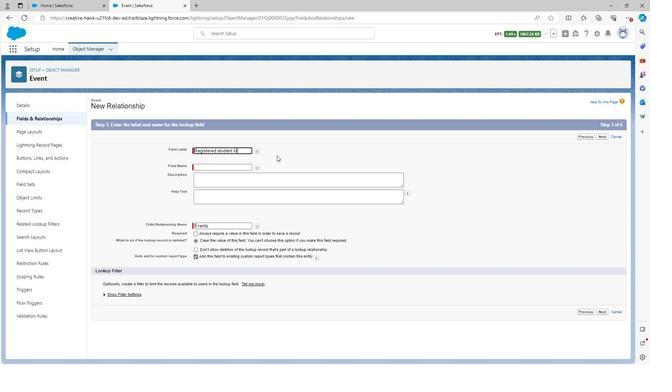 
Action: Mouse pressed left at (277, 162)
Screenshot: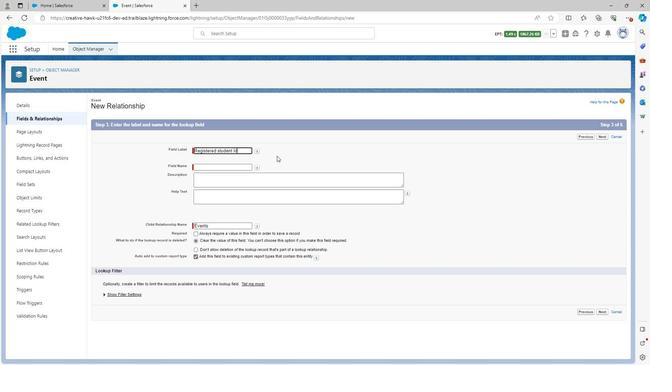 
Action: Mouse moved to (242, 184)
Screenshot: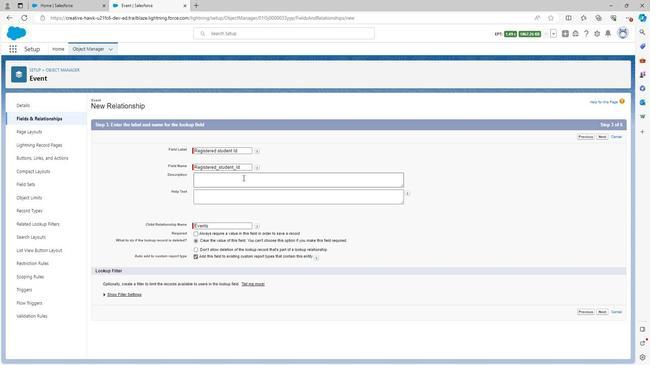 
Action: Mouse pressed left at (242, 184)
Screenshot: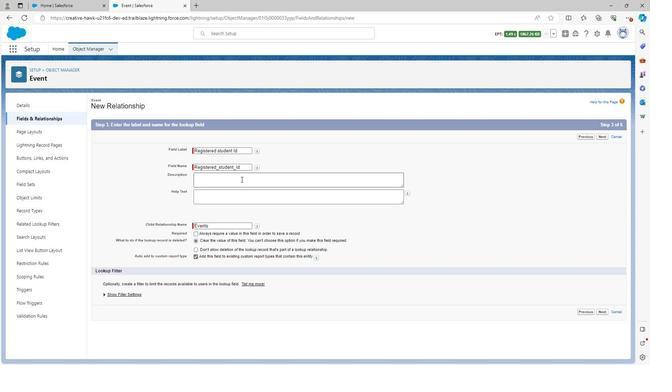 
Action: Key pressed <Key.shift>Registered<Key.space>student<Key.space>id<Key.space>relationship<Key.space>is<Key.space>the<Key.space>relationship<Key.space>in<Key.space>which<Key.space>we<Key.space>get<Key.space>student<Key.space>id<Key.space>from<Key.space>student<Key.space>c=<Key.backspace><Key.backspace>object<Key.space>to<Key.space>event<Key.space>object
Screenshot: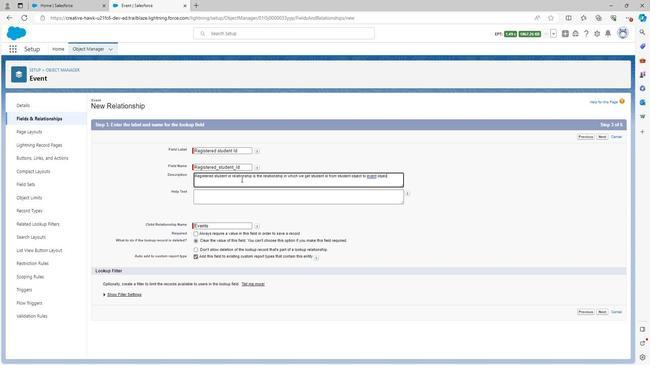 
Action: Mouse moved to (223, 199)
Screenshot: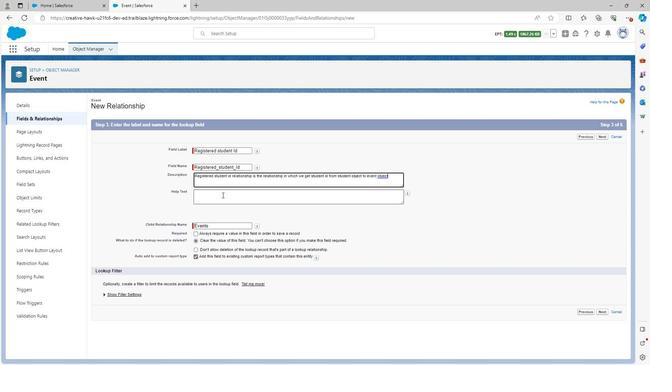 
Action: Mouse pressed left at (223, 199)
Screenshot: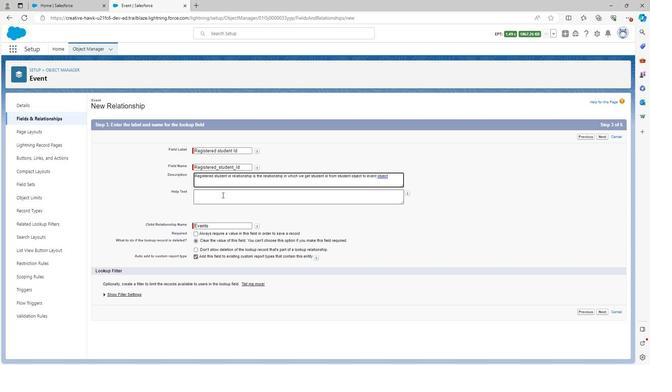 
Action: Key pressed <Key.shift>Registered<Key.space>student<Key.space>id
Screenshot: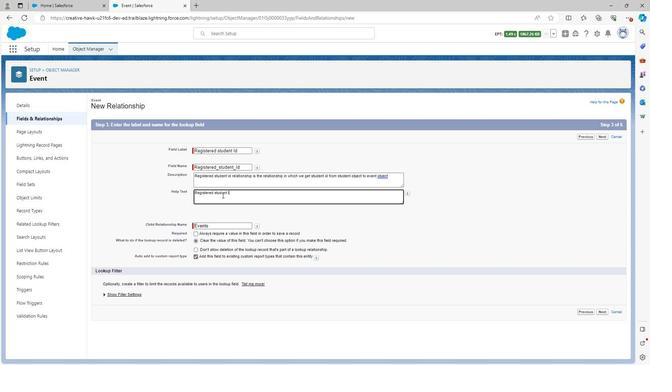 
Action: Mouse moved to (599, 312)
Screenshot: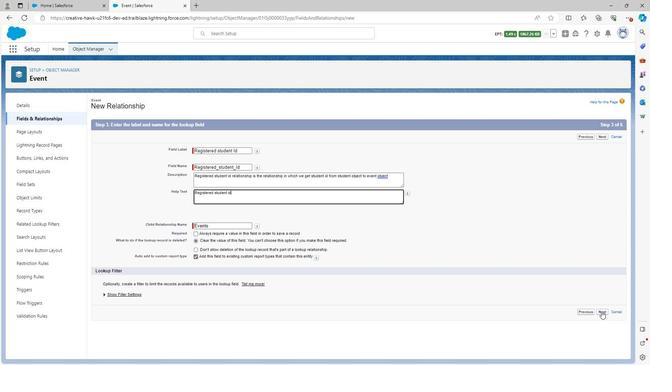 
Action: Mouse pressed left at (599, 312)
Screenshot: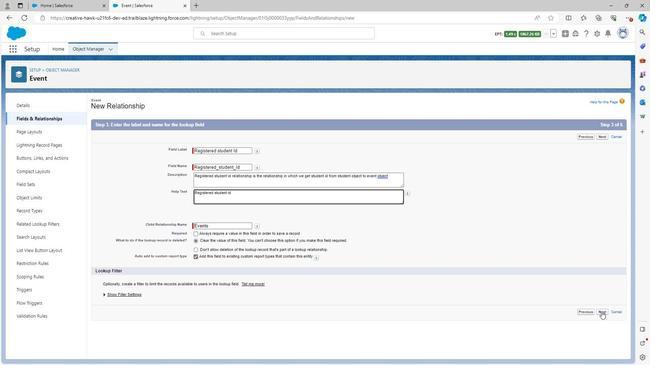 
Action: Mouse moved to (447, 198)
Screenshot: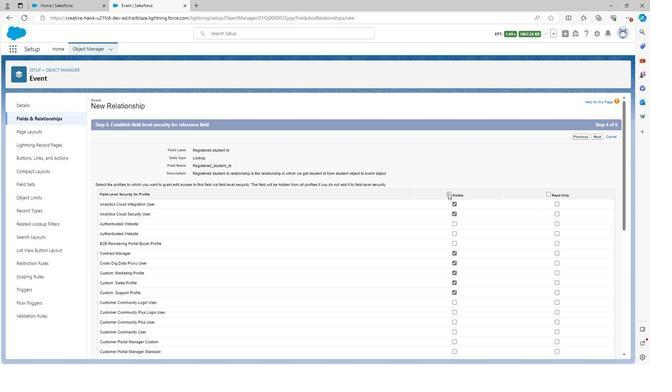 
Action: Mouse pressed left at (447, 198)
Screenshot: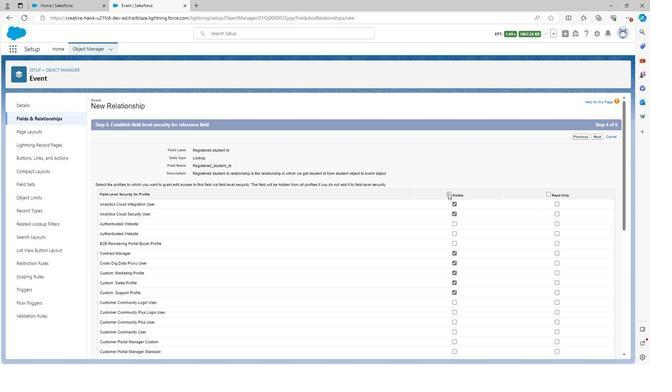 
Action: Mouse pressed left at (447, 198)
Screenshot: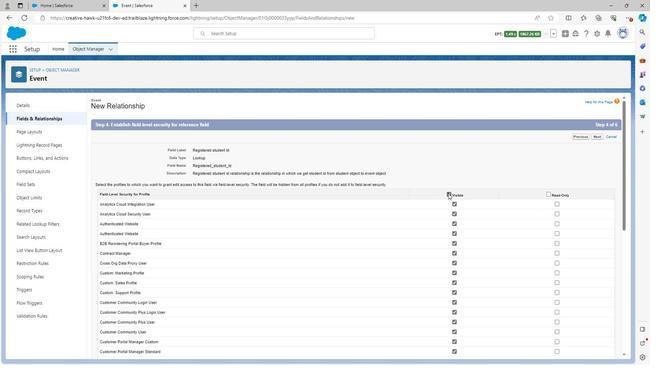 
Action: Mouse moved to (454, 208)
Screenshot: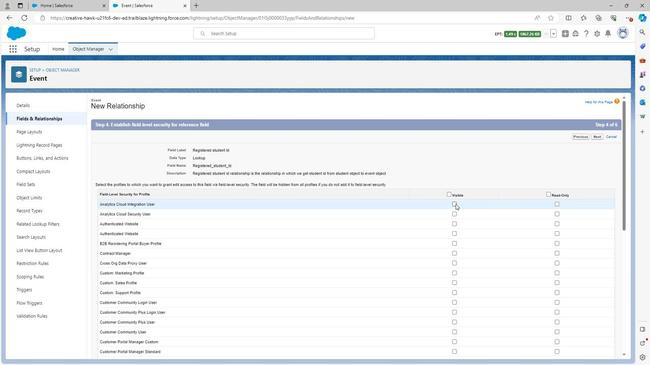 
Action: Mouse pressed left at (454, 208)
Screenshot: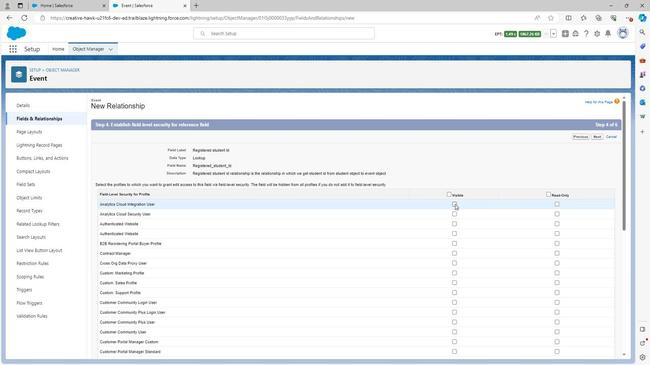 
Action: Mouse moved to (454, 216)
Screenshot: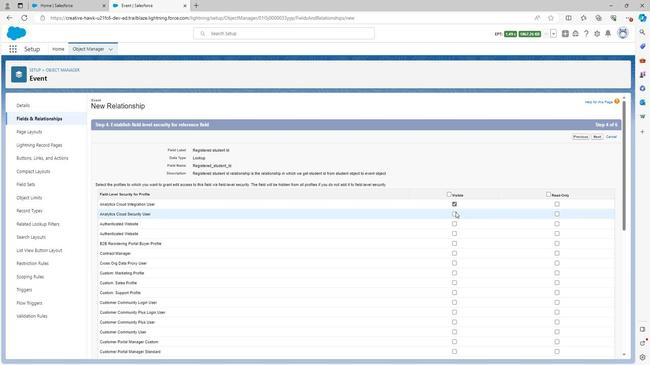 
Action: Mouse pressed left at (454, 216)
Screenshot: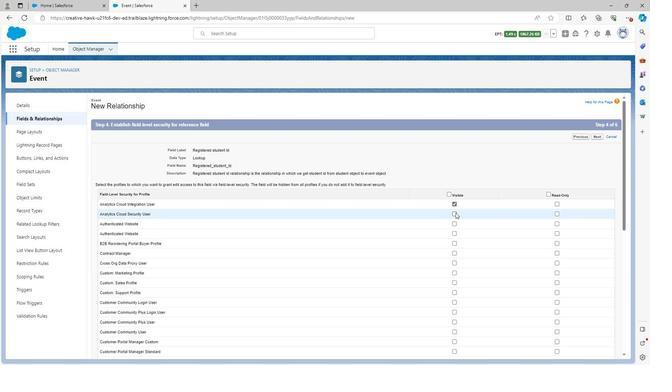 
Action: Mouse moved to (453, 226)
Screenshot: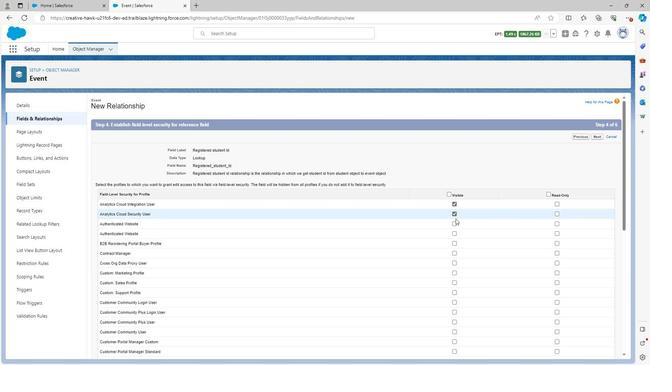 
Action: Mouse pressed left at (453, 226)
Screenshot: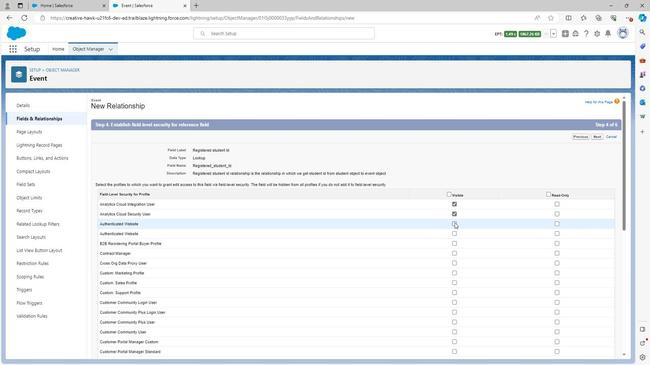 
Action: Mouse moved to (454, 237)
Screenshot: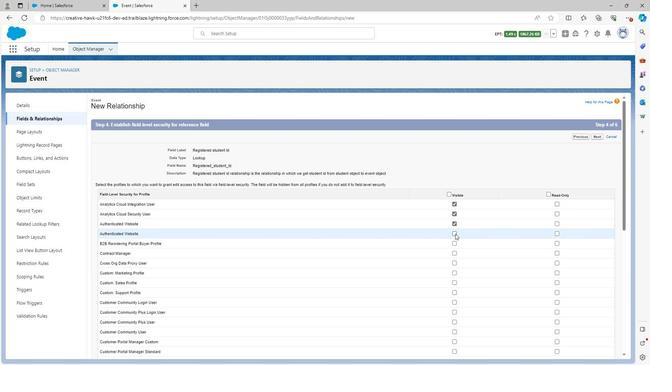 
Action: Mouse pressed left at (454, 237)
Screenshot: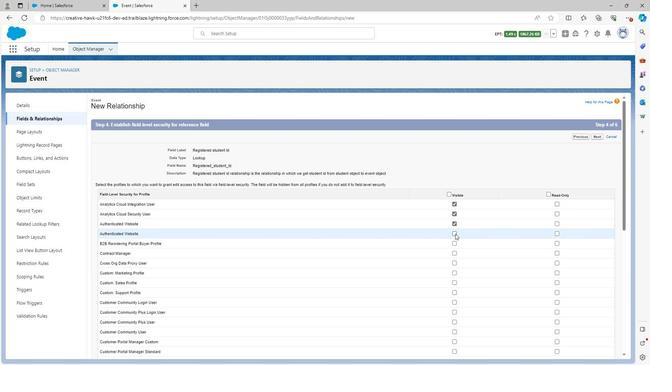 
Action: Mouse moved to (453, 245)
Screenshot: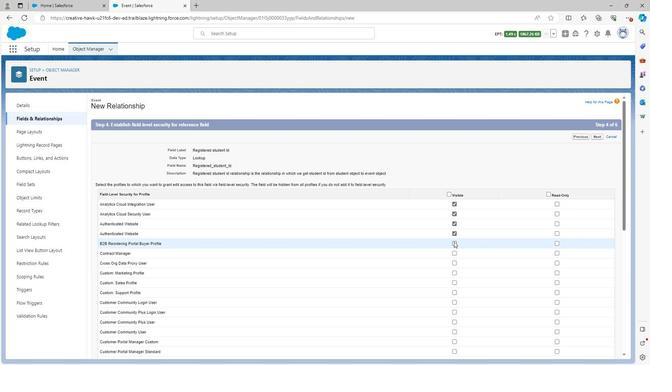 
Action: Mouse pressed left at (453, 245)
Screenshot: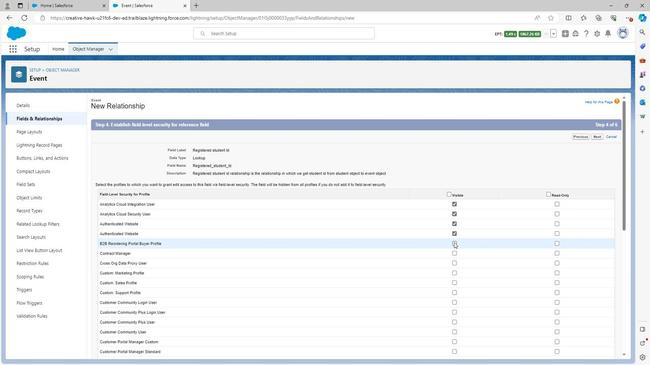 
Action: Mouse moved to (453, 255)
Screenshot: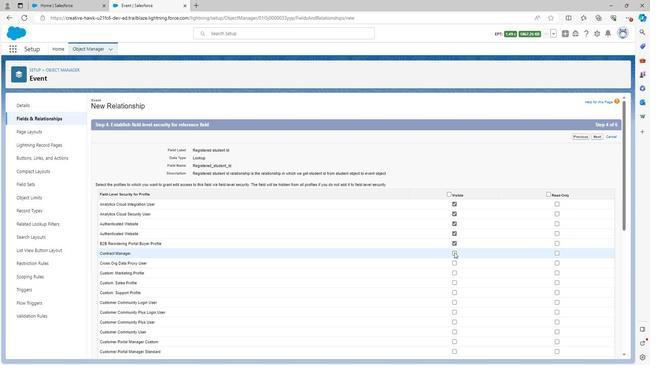 
Action: Mouse pressed left at (453, 255)
Screenshot: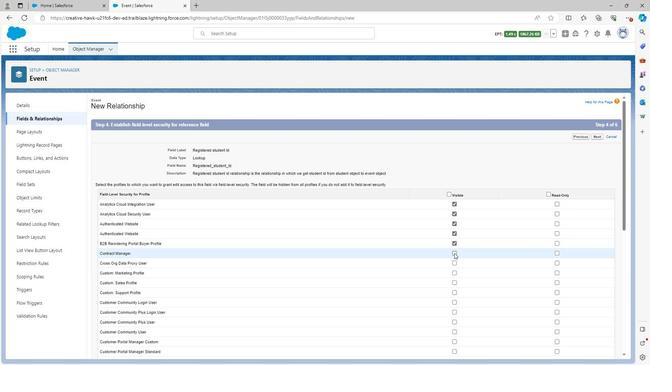 
Action: Mouse moved to (453, 263)
Screenshot: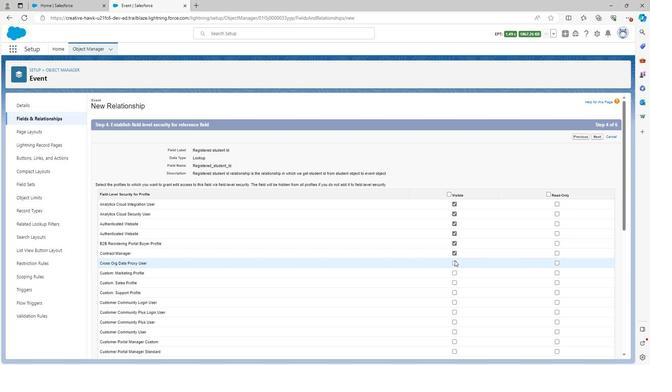 
Action: Mouse pressed left at (453, 263)
Screenshot: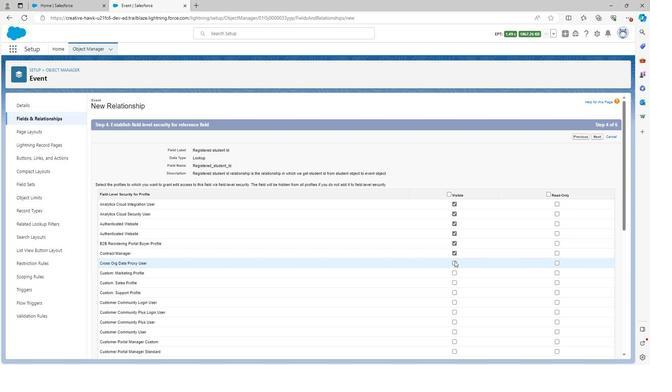 
Action: Mouse moved to (453, 273)
Screenshot: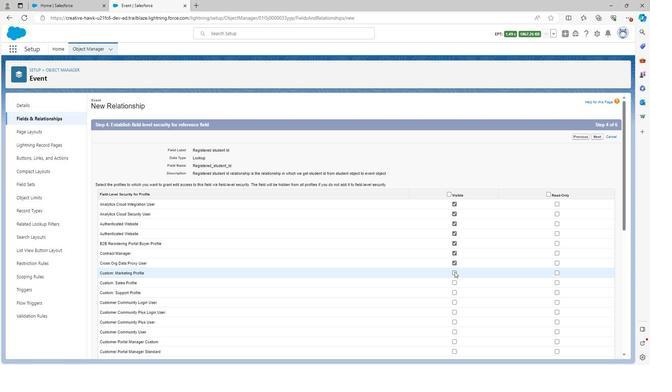 
Action: Mouse pressed left at (453, 273)
Screenshot: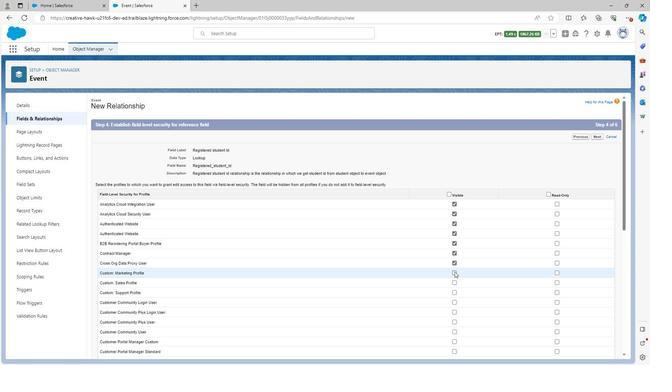 
Action: Mouse moved to (453, 284)
Screenshot: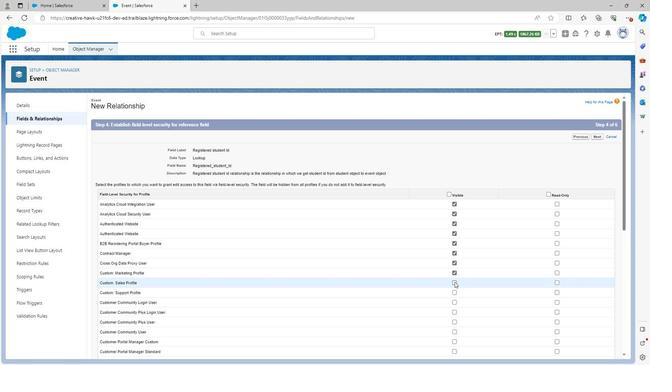 
Action: Mouse pressed left at (453, 284)
Screenshot: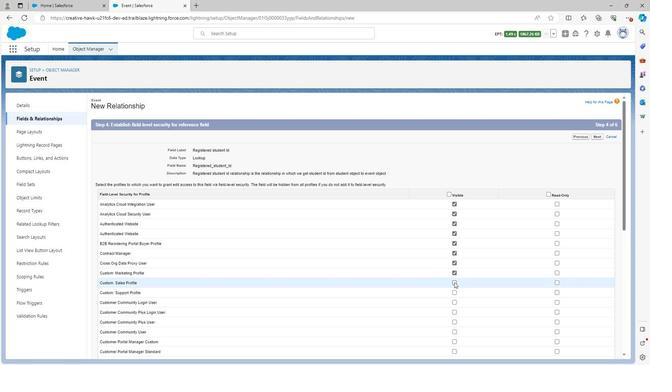 
Action: Mouse moved to (453, 292)
Screenshot: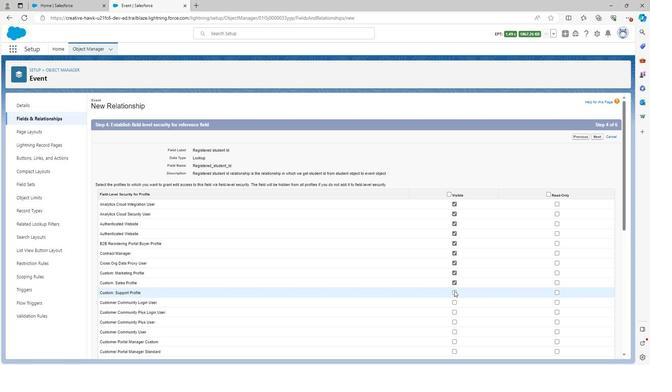 
Action: Mouse pressed left at (453, 292)
Screenshot: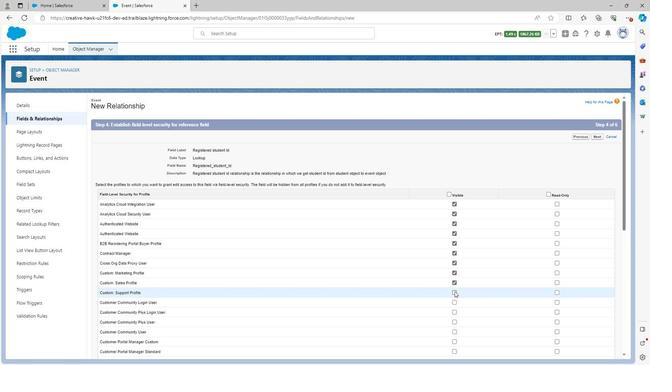 
Action: Mouse scrolled (453, 292) with delta (0, 0)
Screenshot: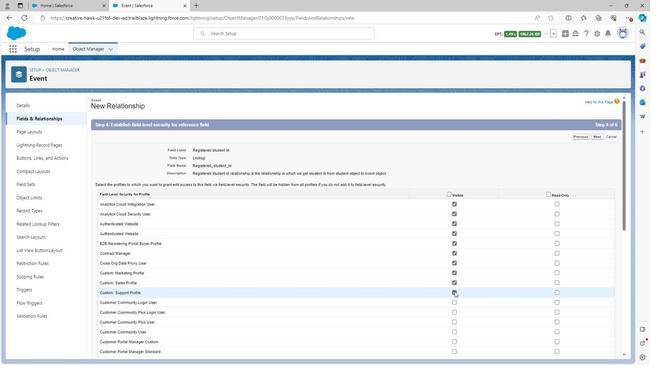 
Action: Mouse scrolled (453, 292) with delta (0, 0)
Screenshot: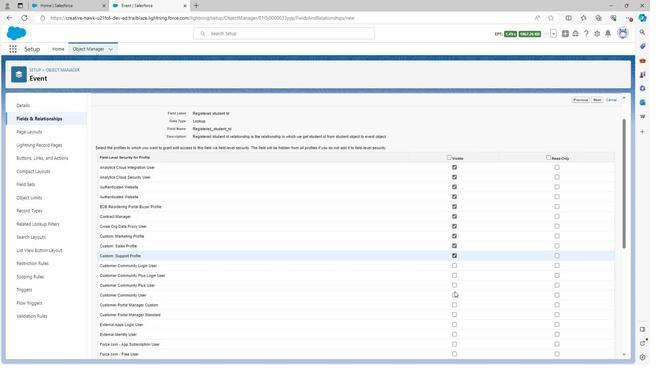
Action: Mouse scrolled (453, 292) with delta (0, 0)
Screenshot: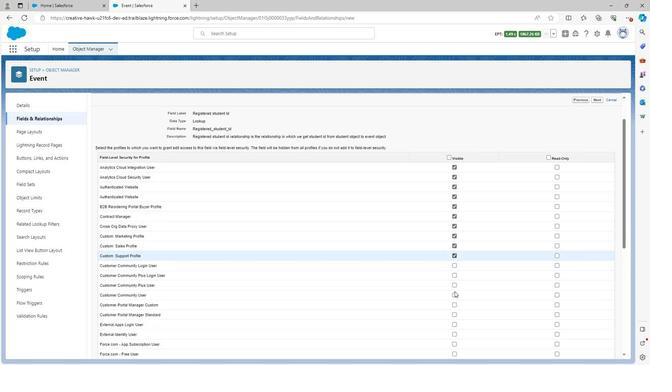 
Action: Mouse scrolled (453, 292) with delta (0, 0)
Screenshot: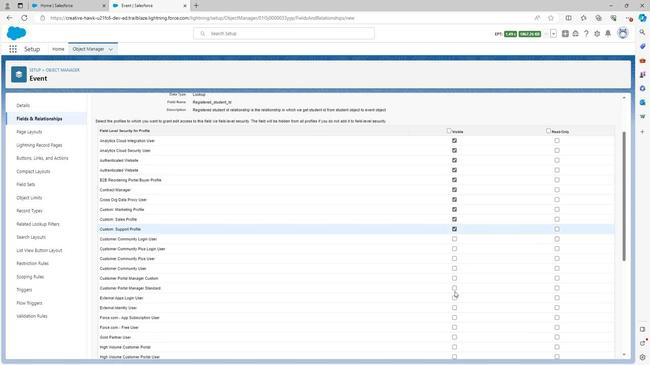 
Action: Mouse moved to (453, 151)
Screenshot: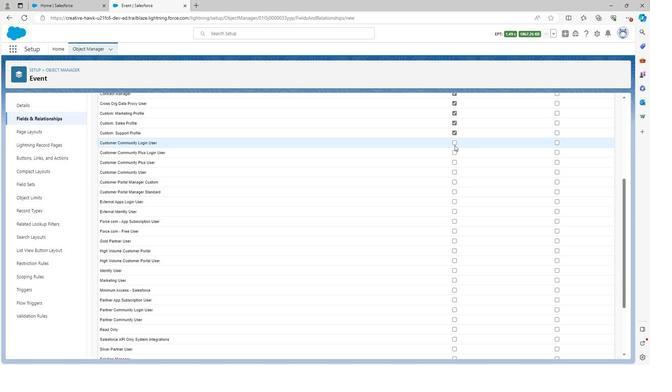 
Action: Mouse pressed left at (453, 151)
Screenshot: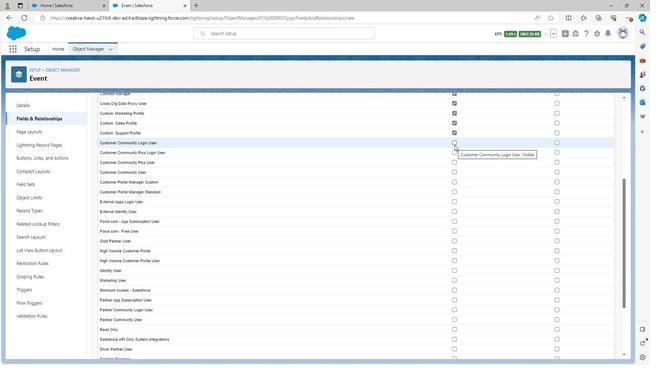 
Action: Mouse moved to (452, 159)
Screenshot: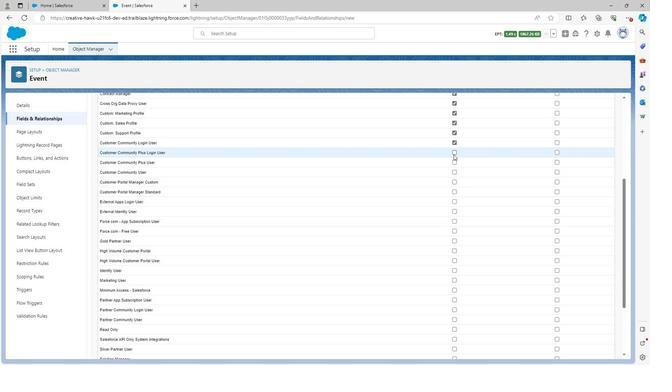 
Action: Mouse pressed left at (452, 159)
Screenshot: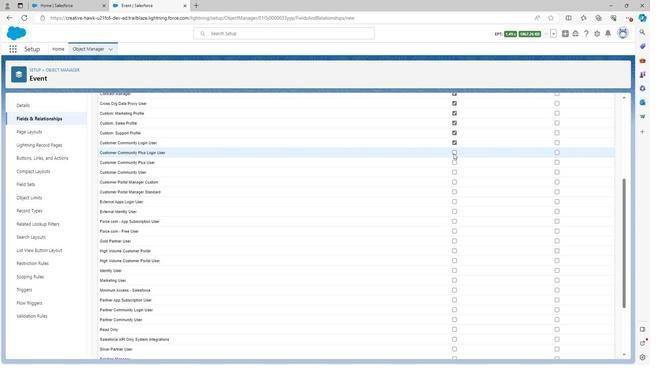 
Action: Mouse moved to (453, 168)
Screenshot: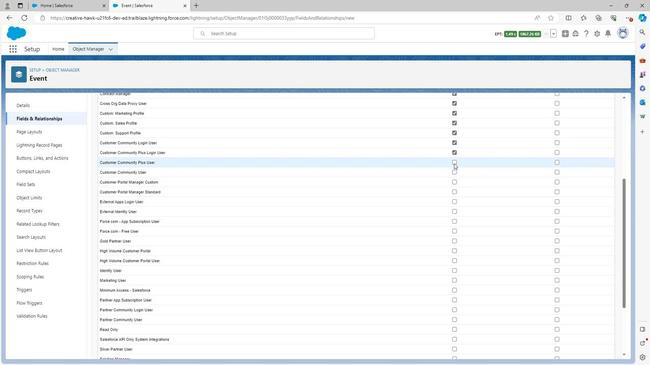 
Action: Mouse pressed left at (453, 168)
Screenshot: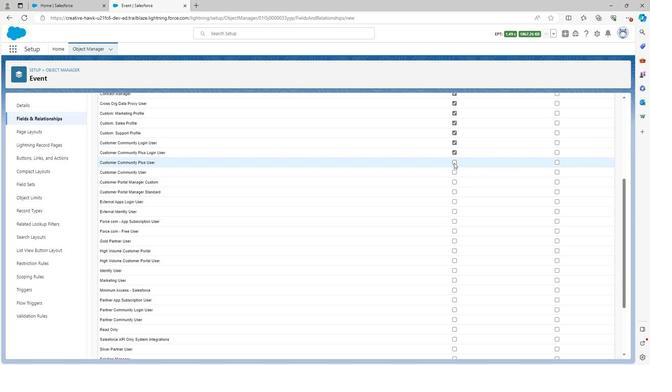 
Action: Mouse moved to (453, 188)
Screenshot: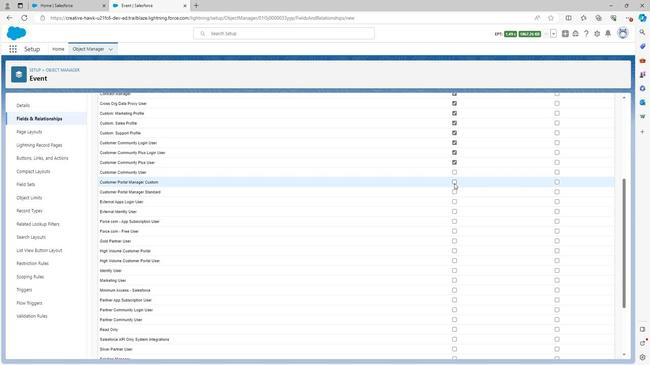 
Action: Mouse pressed left at (453, 188)
Screenshot: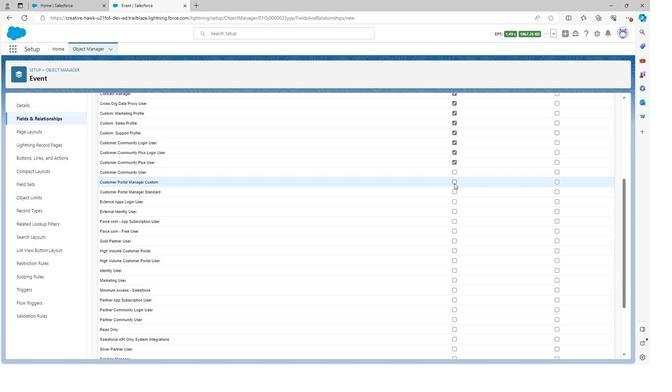 
Action: Mouse moved to (452, 198)
Screenshot: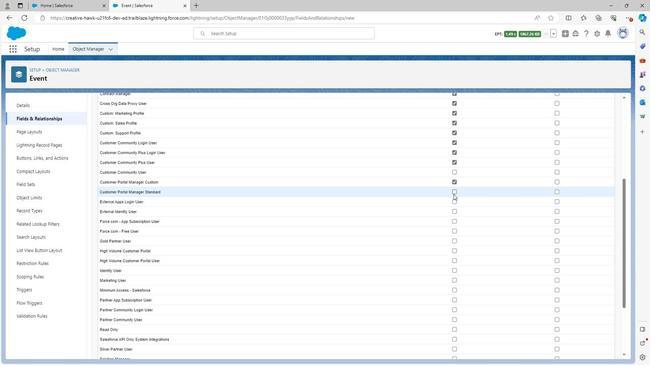 
Action: Mouse pressed left at (452, 198)
Screenshot: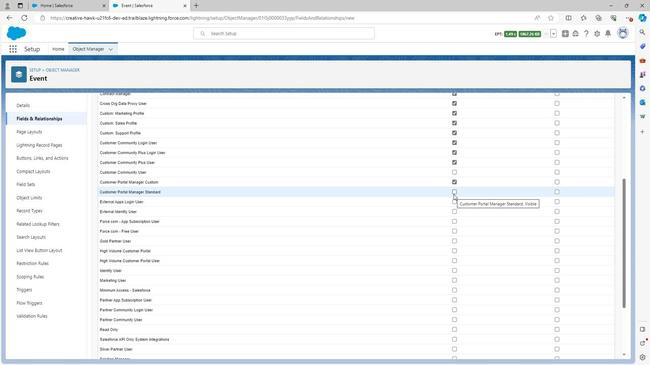 
Action: Mouse moved to (452, 205)
Screenshot: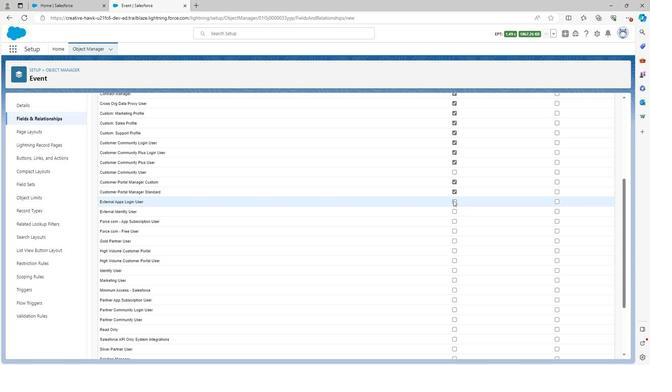 
Action: Mouse pressed left at (452, 205)
Screenshot: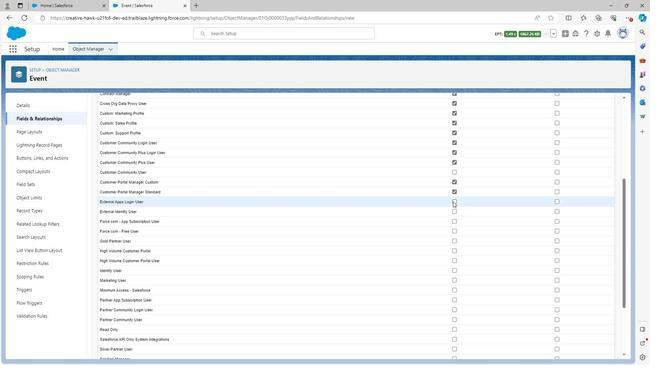 
Action: Mouse moved to (453, 218)
Screenshot: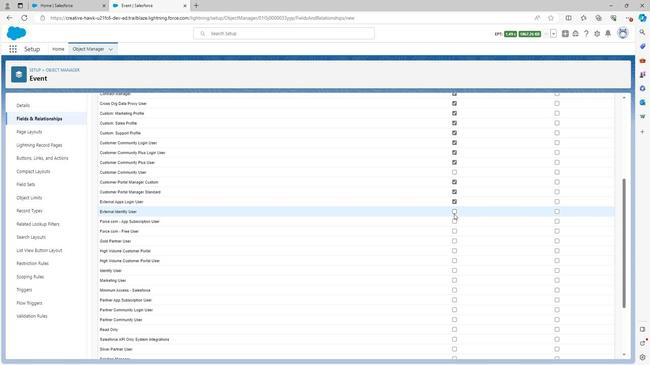 
Action: Mouse pressed left at (453, 218)
Screenshot: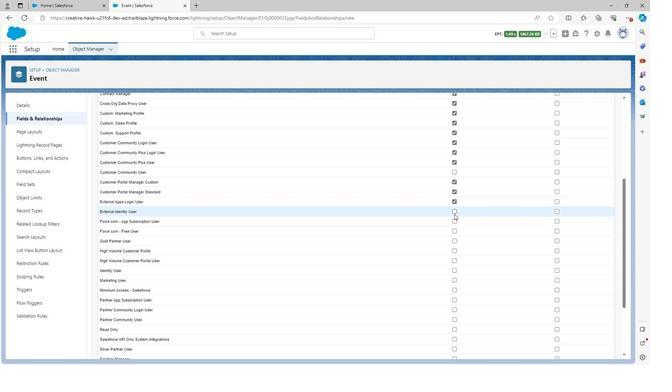 
Action: Mouse moved to (452, 216)
Screenshot: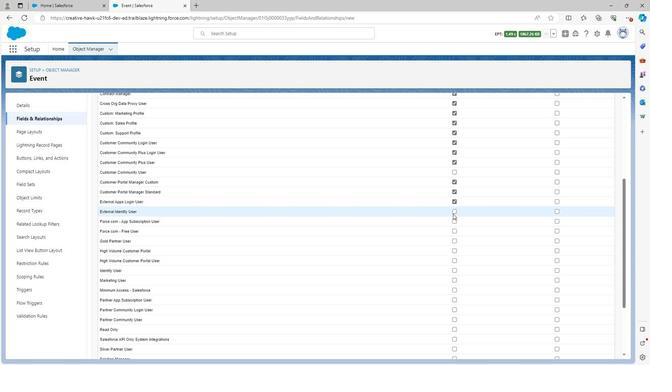 
Action: Mouse pressed left at (452, 216)
Screenshot: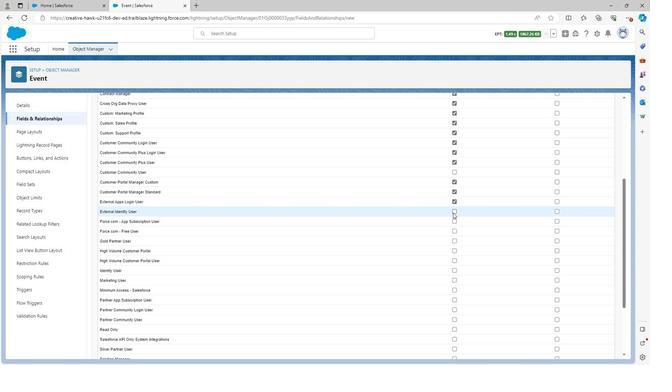 
Action: Mouse moved to (453, 225)
Screenshot: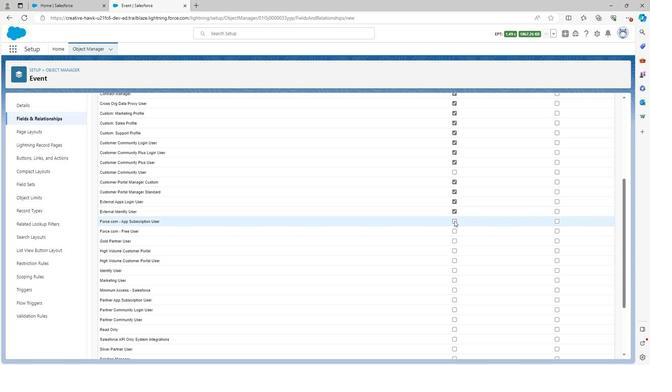 
Action: Mouse pressed left at (453, 225)
Screenshot: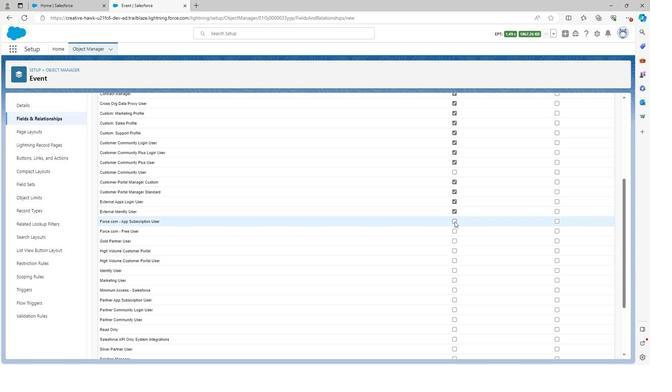 
Action: Mouse moved to (454, 234)
Screenshot: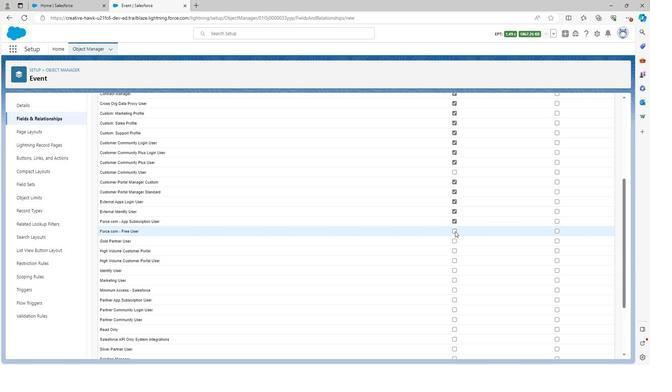 
Action: Mouse pressed left at (454, 234)
Screenshot: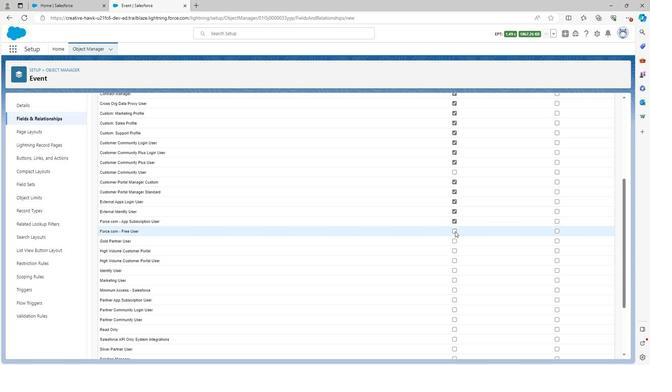 
Action: Mouse moved to (453, 240)
Screenshot: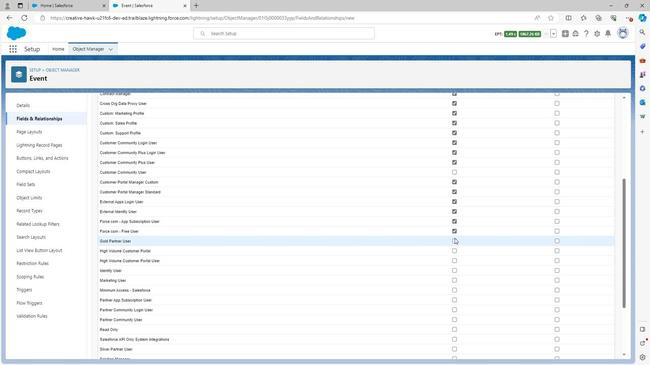 
Action: Mouse pressed left at (453, 240)
Screenshot: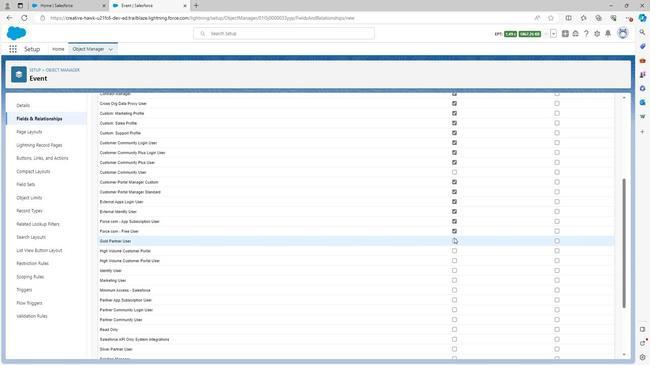 
Action: Mouse moved to (453, 243)
Screenshot: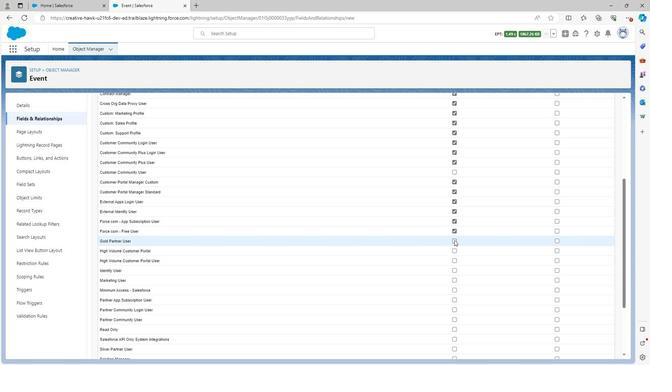 
Action: Mouse pressed left at (453, 243)
Screenshot: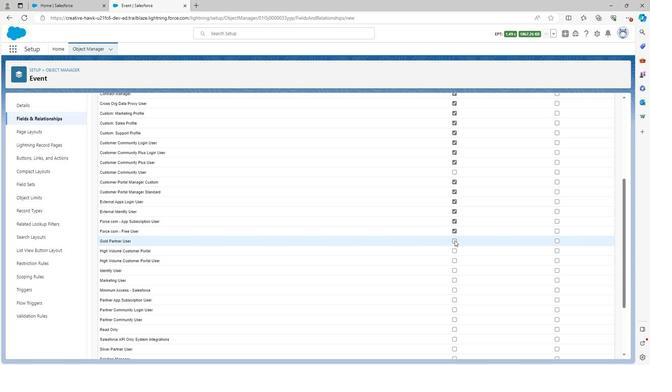 
Action: Mouse moved to (453, 256)
Screenshot: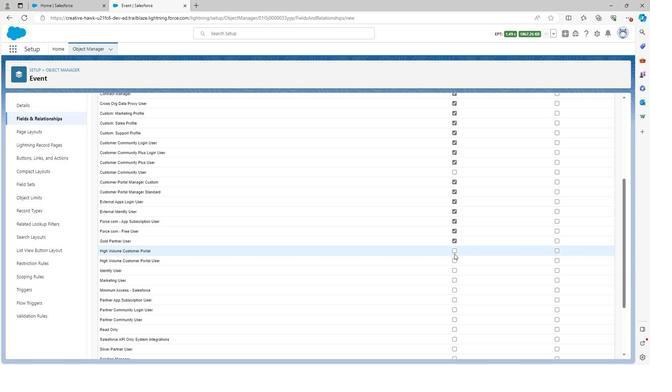 
Action: Mouse pressed left at (453, 256)
Screenshot: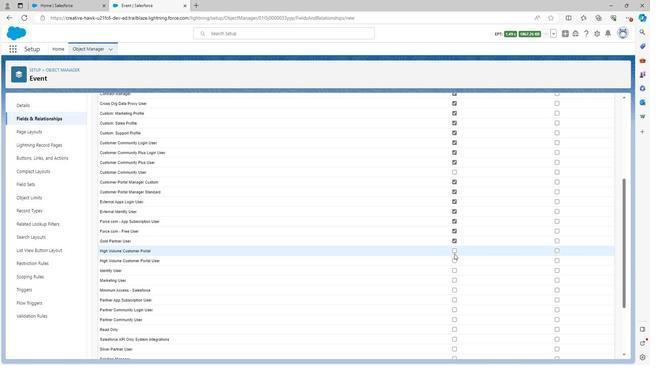 
Action: Mouse moved to (454, 252)
Screenshot: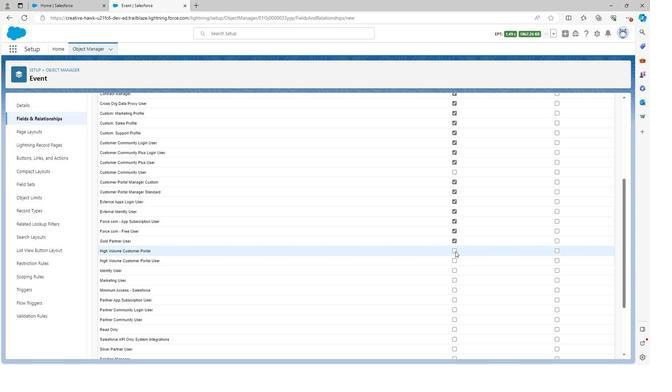 
Action: Mouse pressed left at (454, 252)
Screenshot: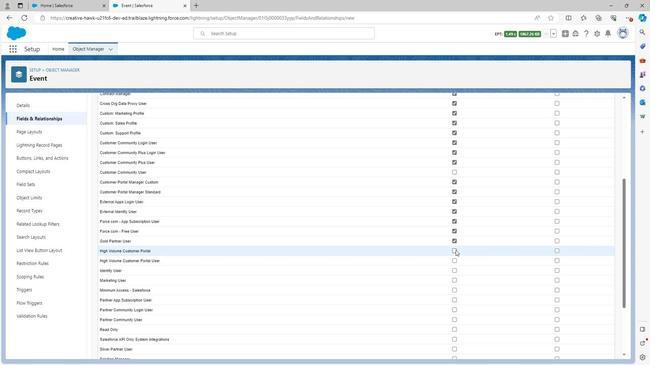 
Action: Mouse moved to (455, 263)
Screenshot: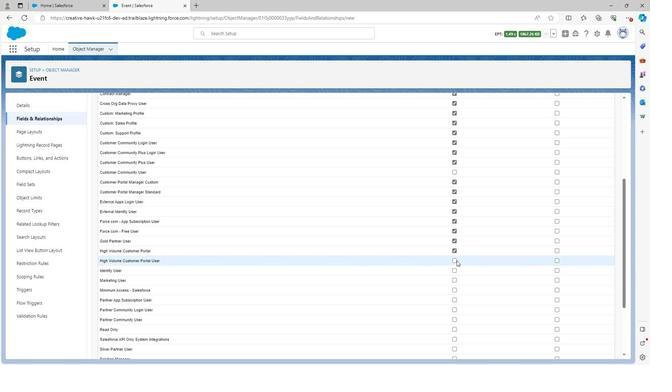 
Action: Mouse pressed left at (455, 263)
Screenshot: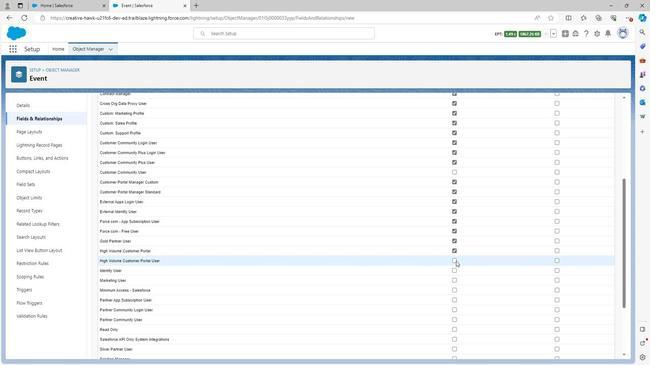 
Action: Mouse moved to (454, 273)
Screenshot: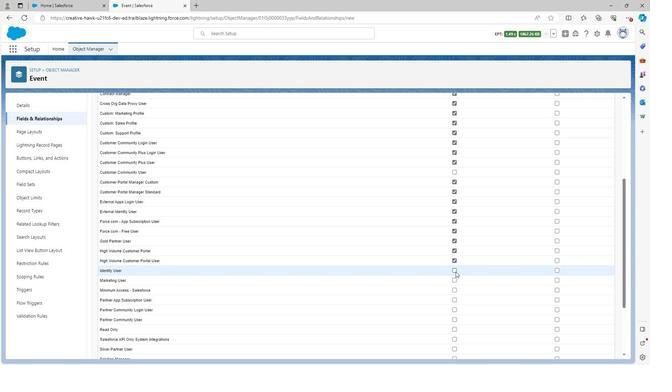 
Action: Mouse pressed left at (454, 273)
Screenshot: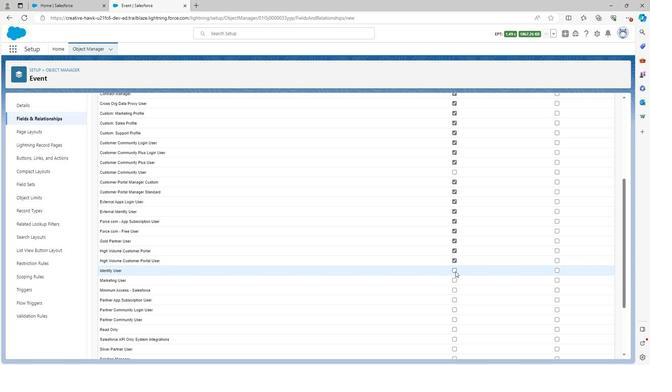 
Action: Mouse moved to (453, 292)
Screenshot: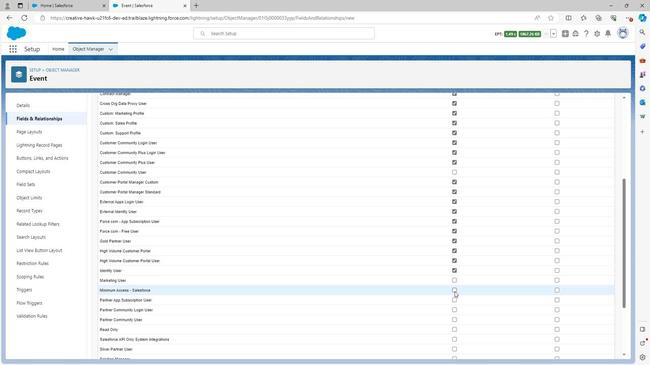 
Action: Mouse pressed left at (453, 292)
Screenshot: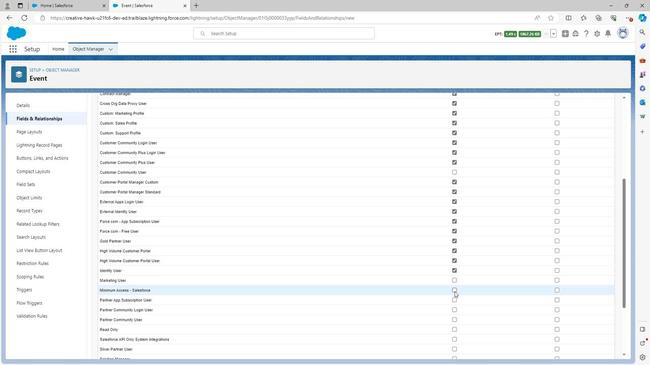 
Action: Mouse moved to (453, 303)
Screenshot: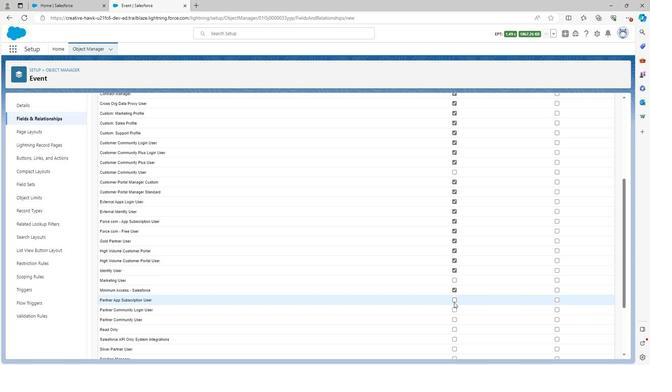 
Action: Mouse pressed left at (453, 303)
Screenshot: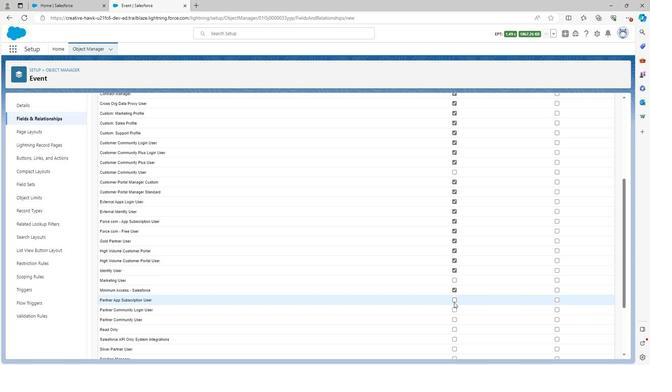 
Action: Mouse moved to (453, 301)
Screenshot: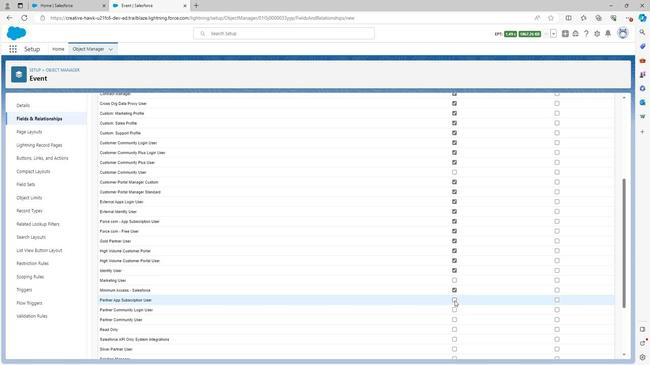 
Action: Mouse pressed left at (453, 301)
Screenshot: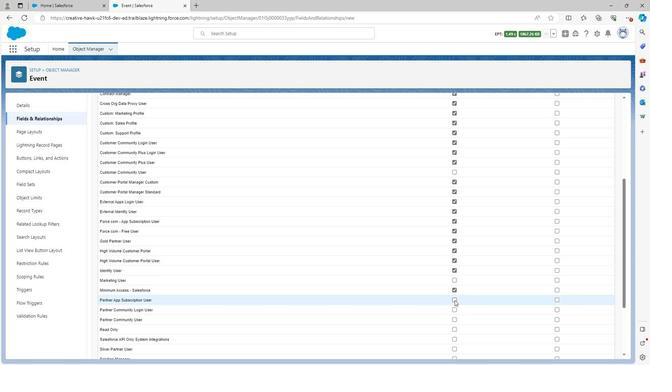 
Action: Mouse moved to (453, 308)
Screenshot: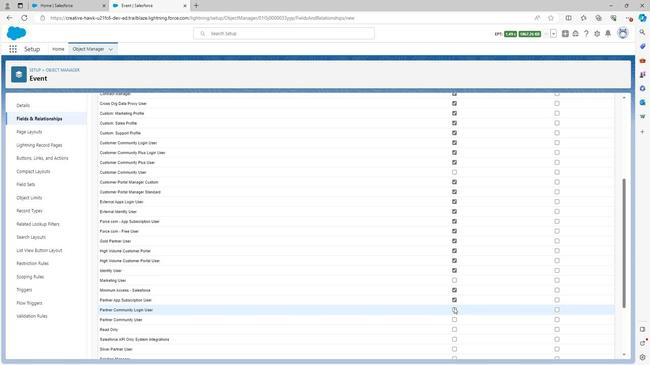 
Action: Mouse pressed left at (453, 308)
Screenshot: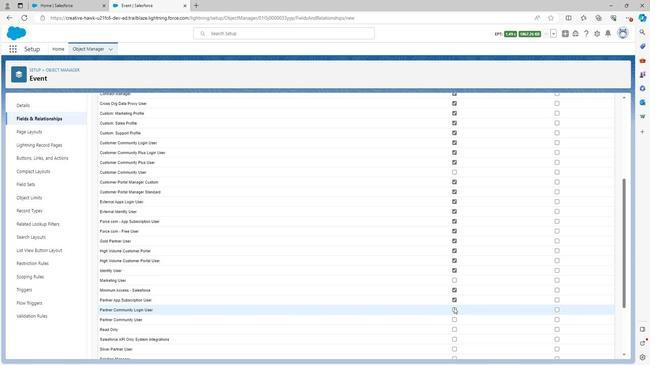 
Action: Mouse moved to (452, 318)
Screenshot: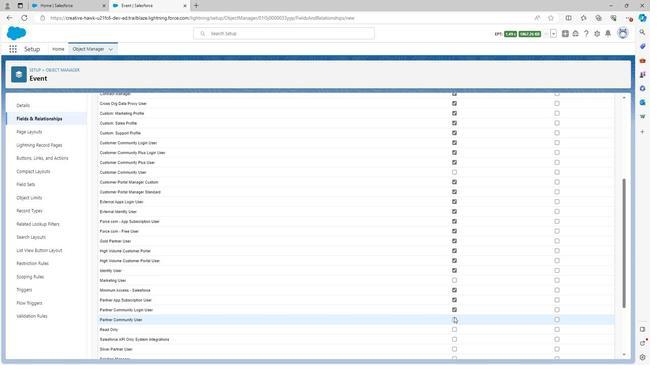 
Action: Mouse pressed left at (452, 318)
Screenshot: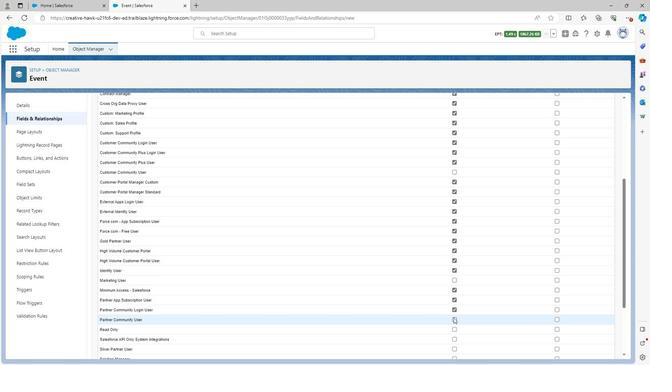 
Action: Mouse moved to (453, 327)
Screenshot: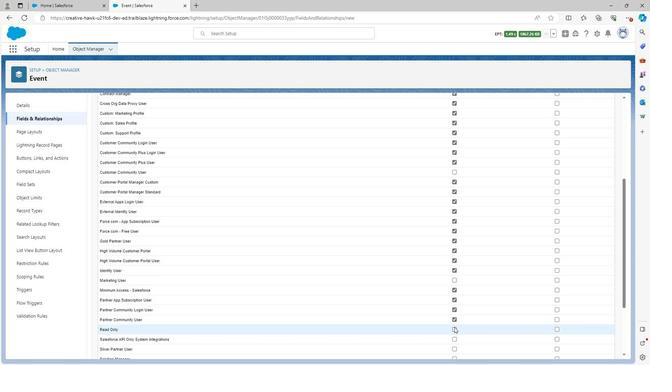 
Action: Mouse pressed left at (453, 327)
Screenshot: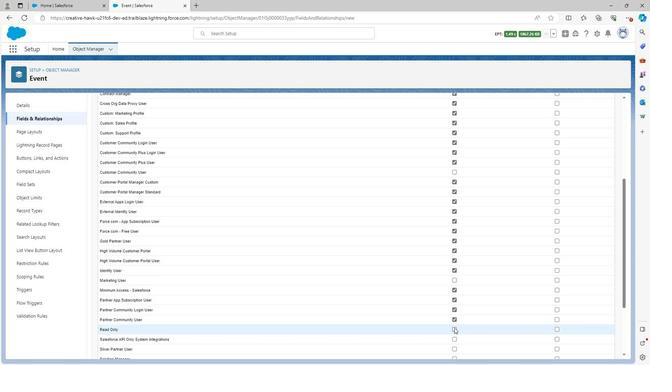 
Action: Mouse moved to (453, 337)
Screenshot: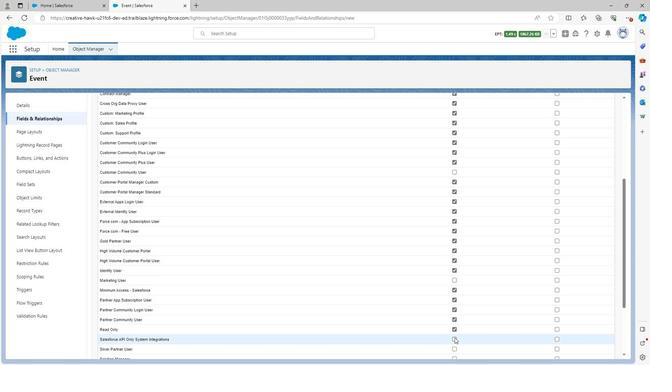 
Action: Mouse pressed left at (453, 337)
Screenshot: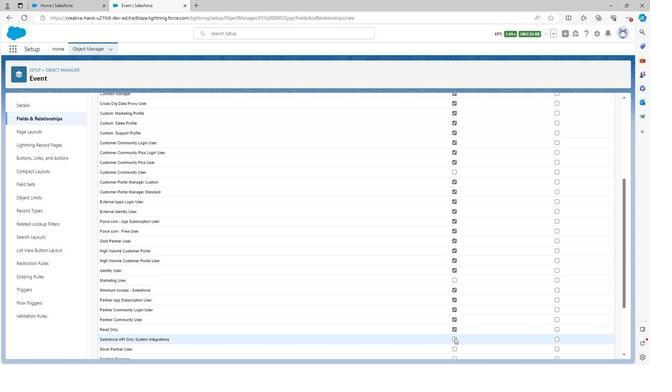 
Action: Mouse moved to (454, 334)
Screenshot: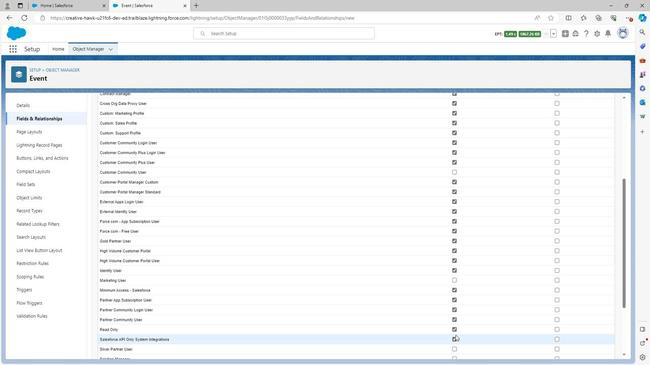 
Action: Mouse scrolled (454, 333) with delta (0, 0)
Screenshot: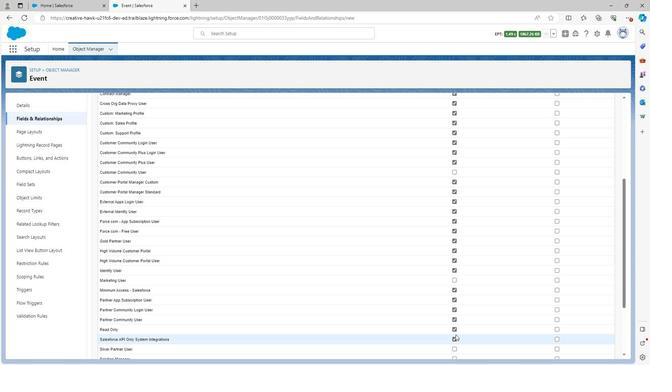 
Action: Mouse scrolled (454, 333) with delta (0, 0)
Screenshot: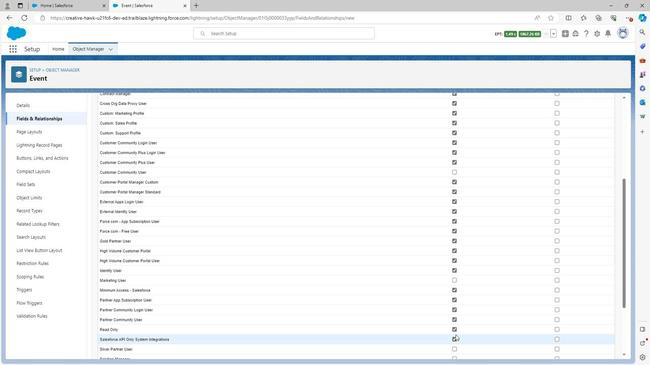 
Action: Mouse moved to (455, 333)
Screenshot: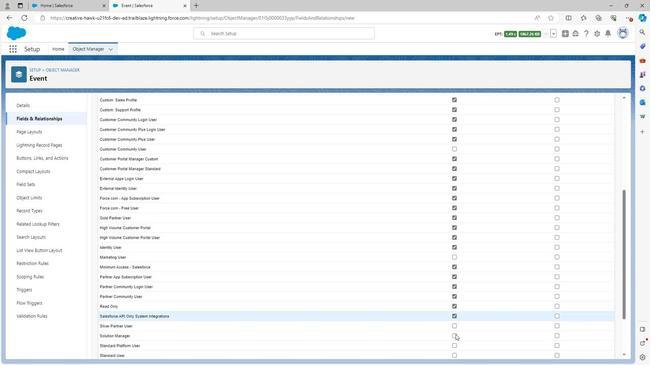 
Action: Mouse scrolled (455, 332) with delta (0, 0)
Screenshot: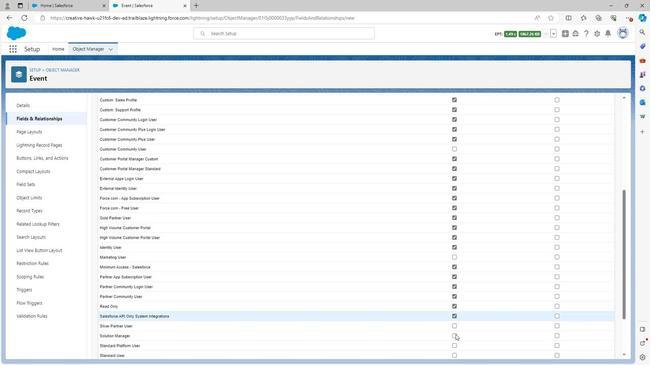 
Action: Mouse moved to (455, 331)
Screenshot: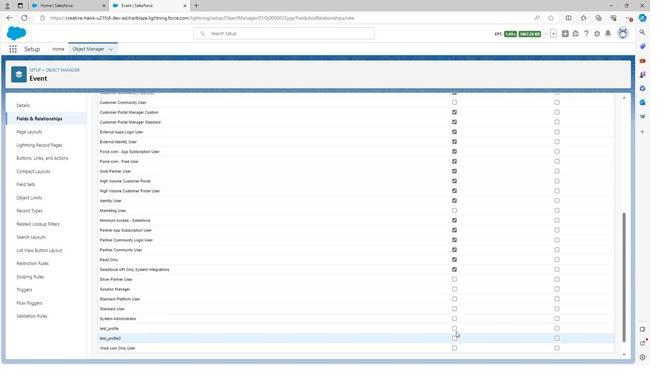 
Action: Mouse scrolled (455, 331) with delta (0, 0)
Screenshot: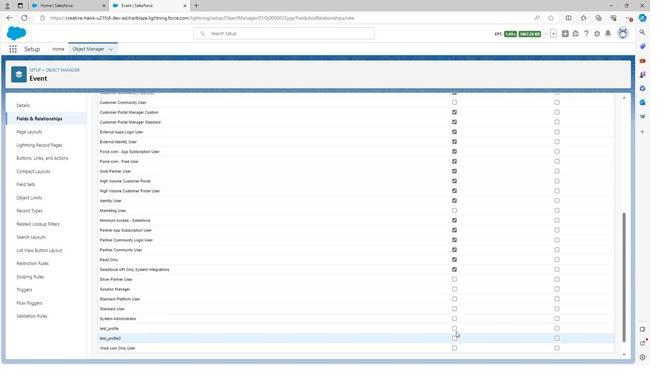 
Action: Mouse moved to (454, 265)
Screenshot: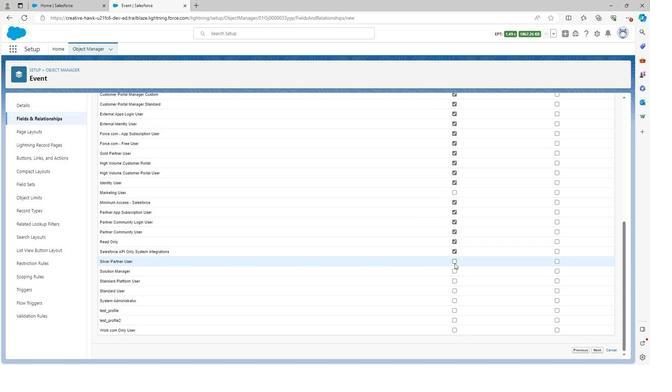 
Action: Mouse pressed left at (454, 265)
Screenshot: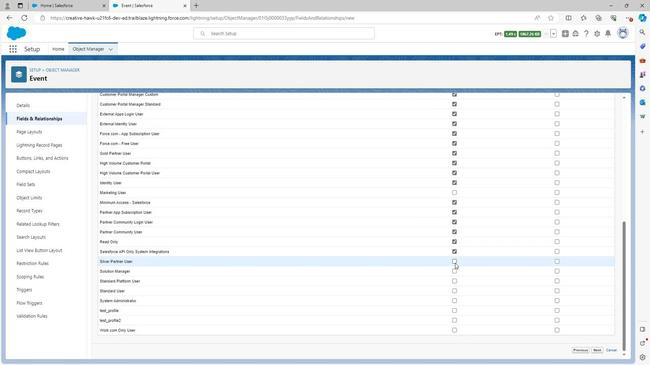 
Action: Mouse moved to (454, 272)
Screenshot: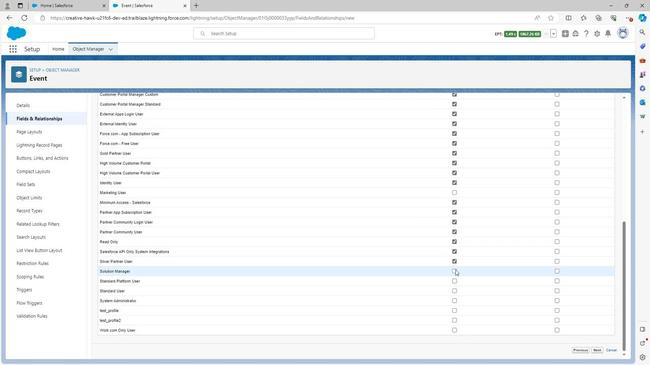 
Action: Mouse pressed left at (454, 272)
Screenshot: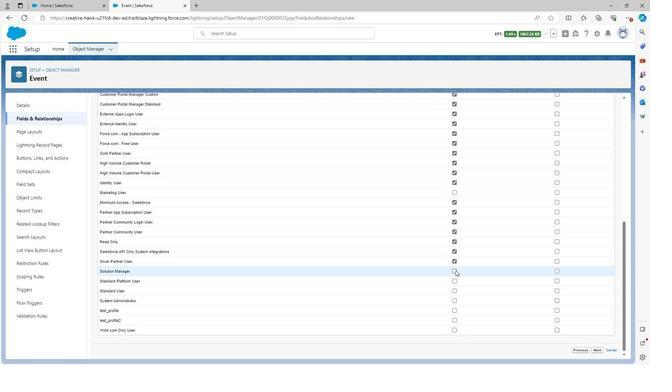 
Action: Mouse moved to (451, 284)
Screenshot: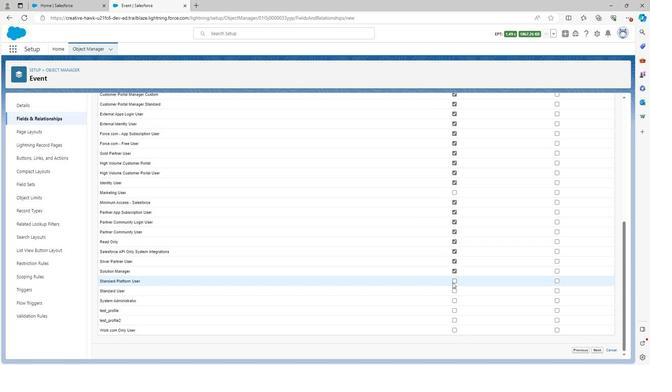
Action: Mouse pressed left at (451, 284)
Screenshot: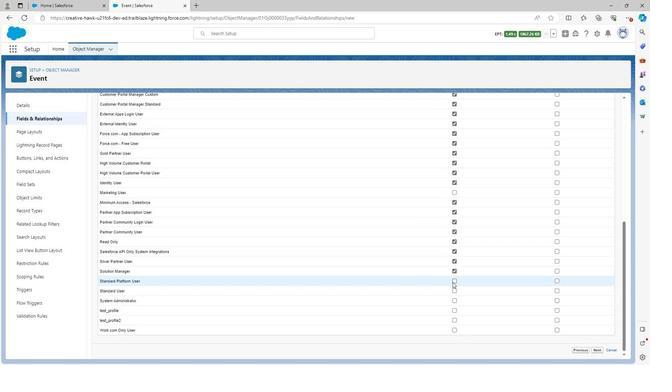 
Action: Mouse moved to (454, 292)
Screenshot: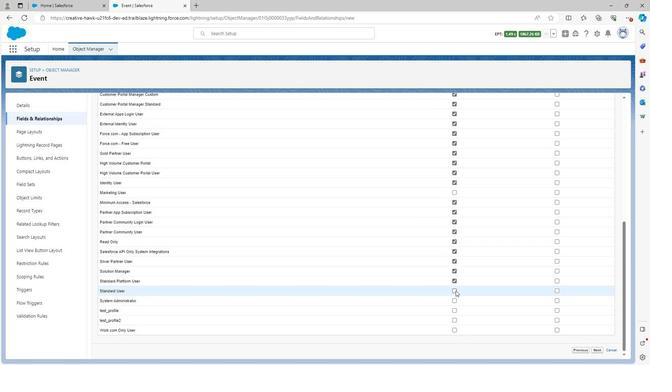 
Action: Mouse pressed left at (454, 292)
Screenshot: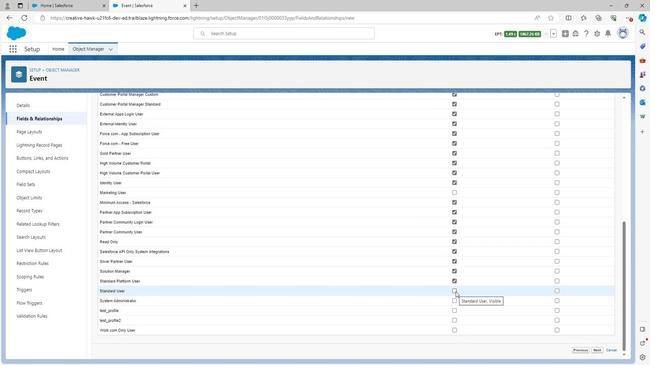 
Action: Mouse moved to (455, 302)
Screenshot: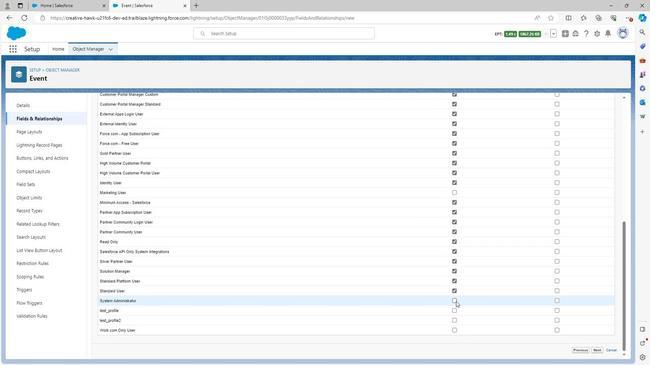 
Action: Mouse pressed left at (455, 302)
Screenshot: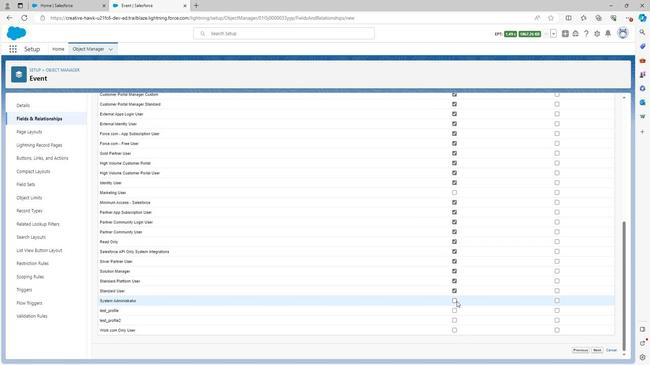 
Action: Mouse moved to (453, 311)
Screenshot: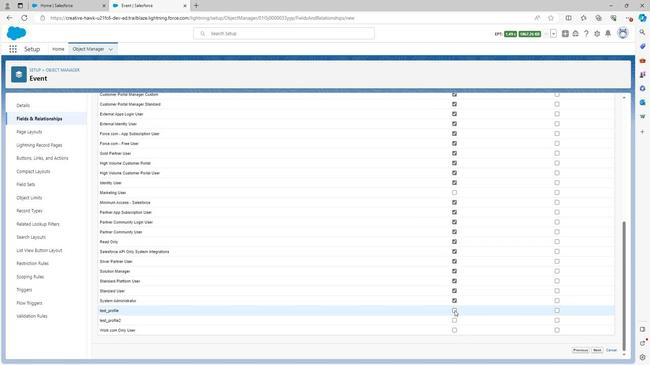 
Action: Mouse pressed left at (453, 311)
Screenshot: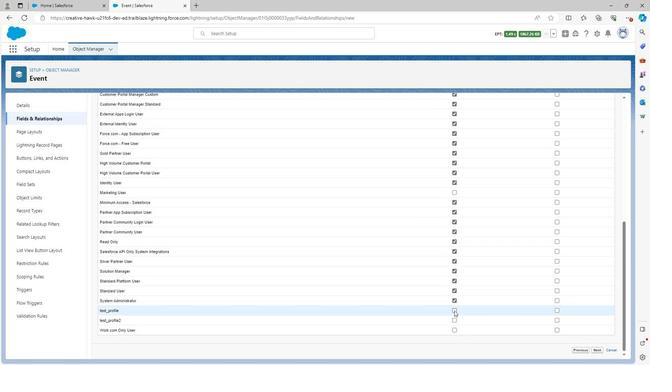 
Action: Mouse moved to (452, 320)
Screenshot: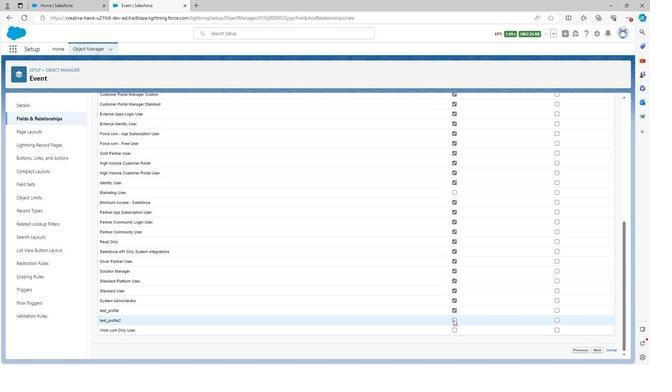 
Action: Mouse pressed left at (452, 320)
Screenshot: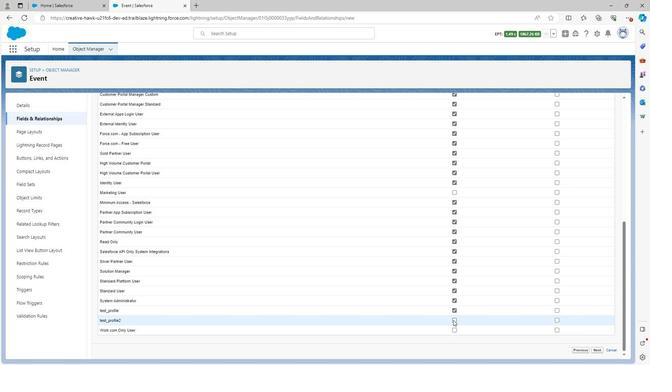 
Action: Mouse moved to (453, 328)
Screenshot: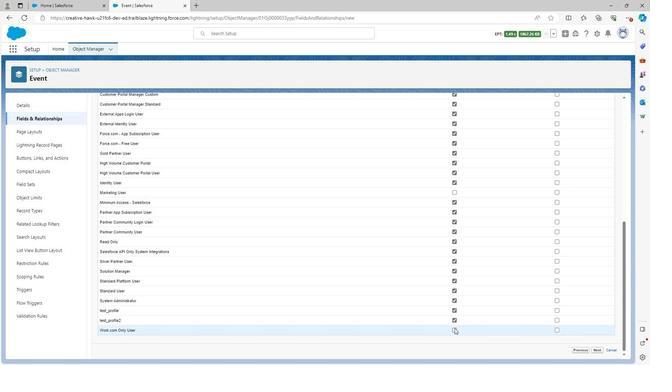 
Action: Mouse pressed left at (453, 328)
Screenshot: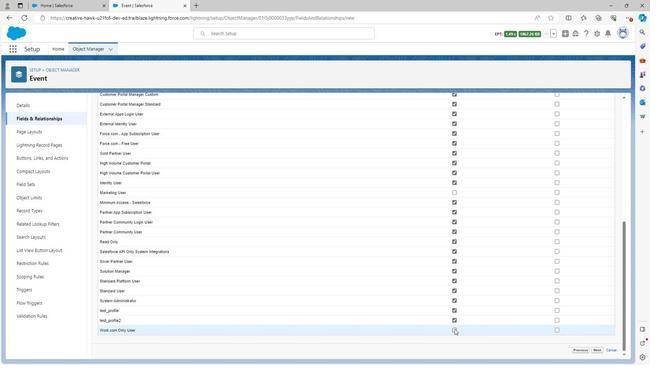 
Action: Mouse moved to (533, 267)
Screenshot: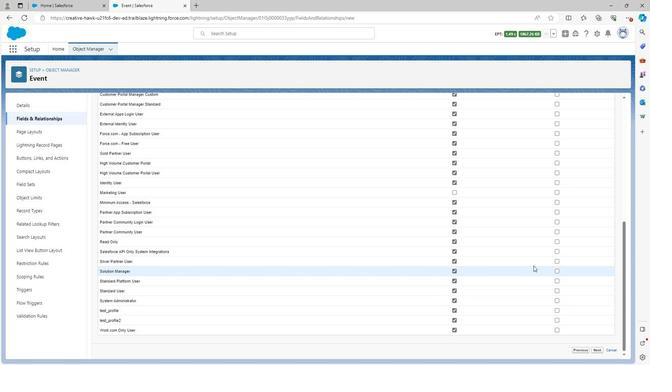 
Action: Mouse scrolled (533, 268) with delta (0, 0)
Screenshot: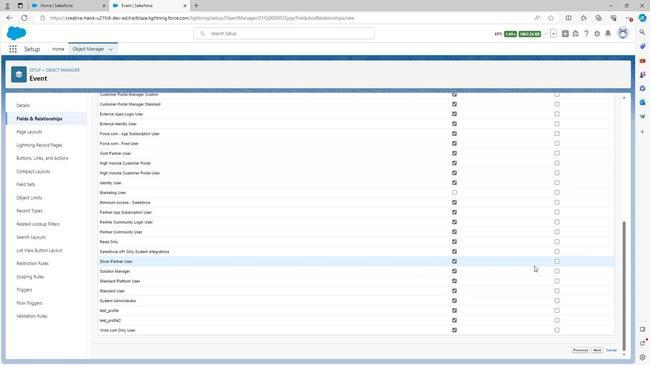 
Action: Mouse moved to (533, 267)
Screenshot: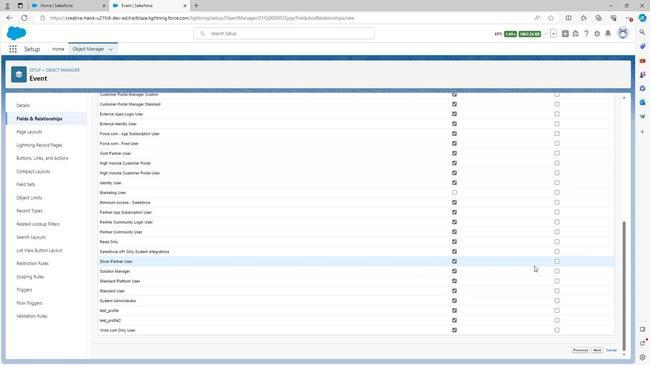 
Action: Mouse scrolled (533, 267) with delta (0, 0)
Screenshot: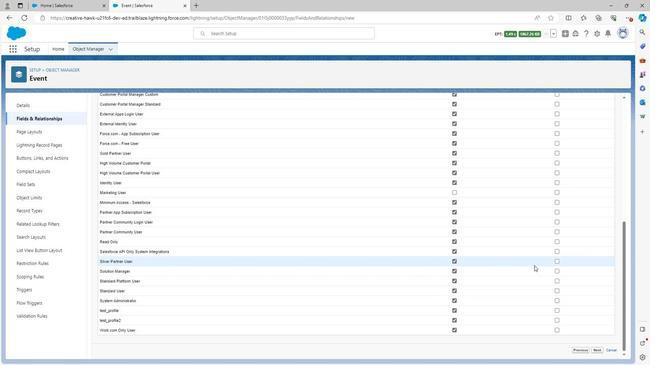 
Action: Mouse moved to (532, 267)
Screenshot: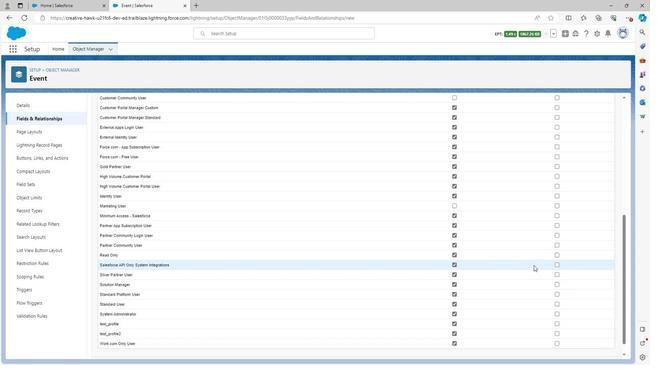 
Action: Mouse scrolled (532, 267) with delta (0, 0)
Screenshot: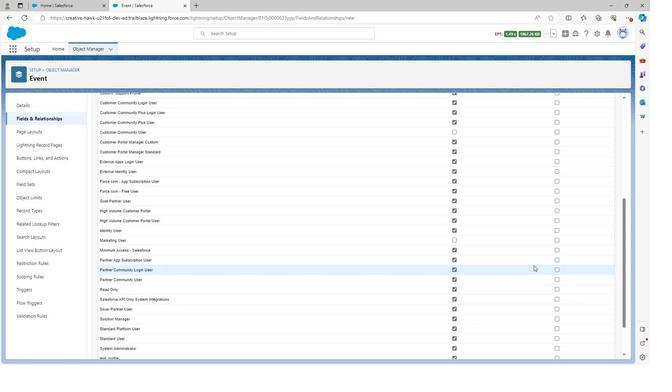 
Action: Mouse moved to (530, 258)
Screenshot: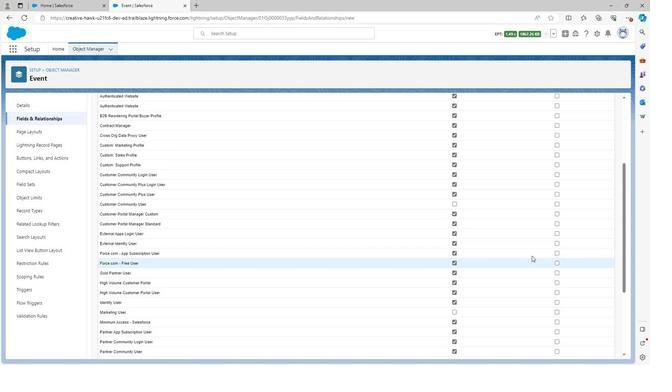 
Action: Mouse scrolled (530, 258) with delta (0, 0)
Screenshot: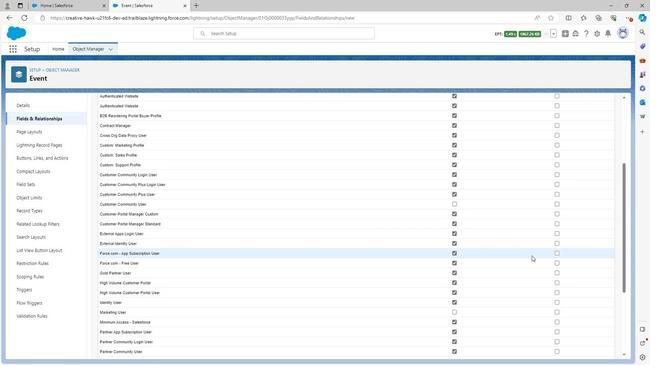 
Action: Mouse scrolled (530, 258) with delta (0, 0)
Screenshot: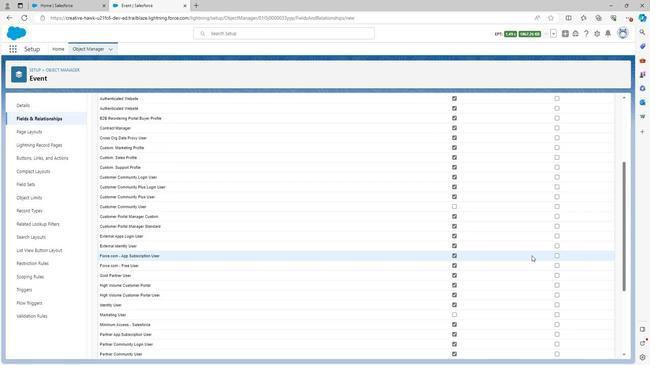 
Action: Mouse scrolled (530, 258) with delta (0, 0)
Screenshot: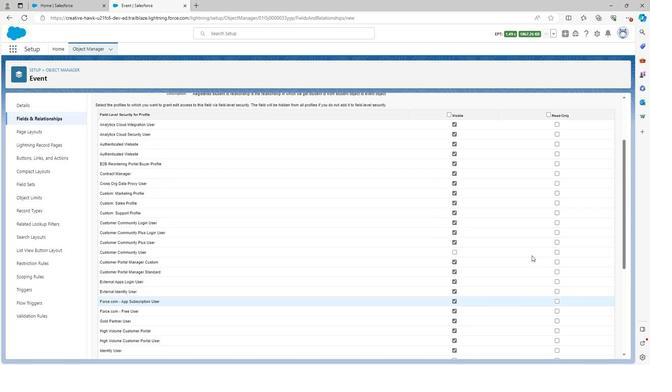 
Action: Mouse moved to (555, 200)
Screenshot: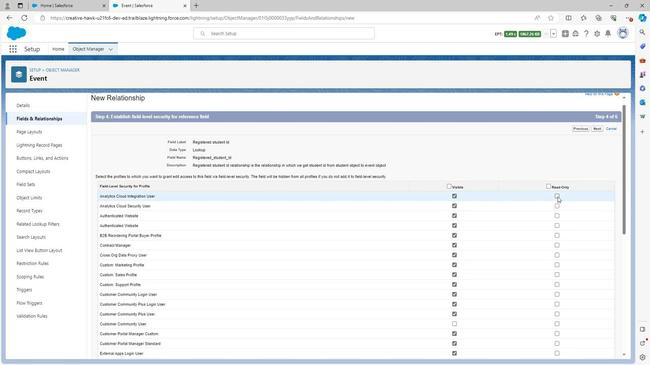 
Action: Mouse pressed left at (555, 200)
Screenshot: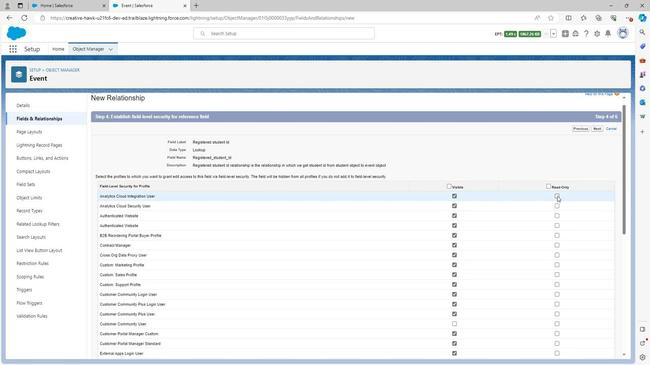 
Action: Mouse moved to (554, 210)
Screenshot: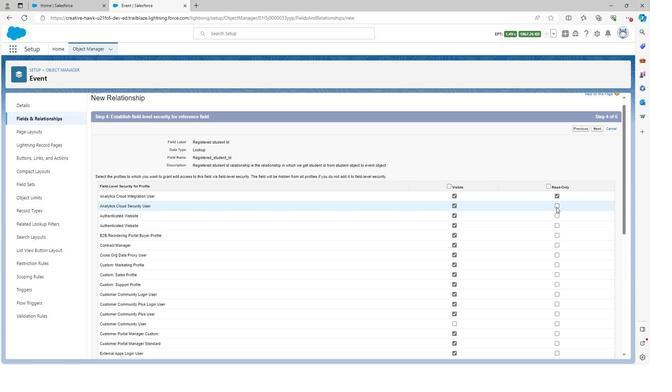 
Action: Mouse pressed left at (554, 210)
Screenshot: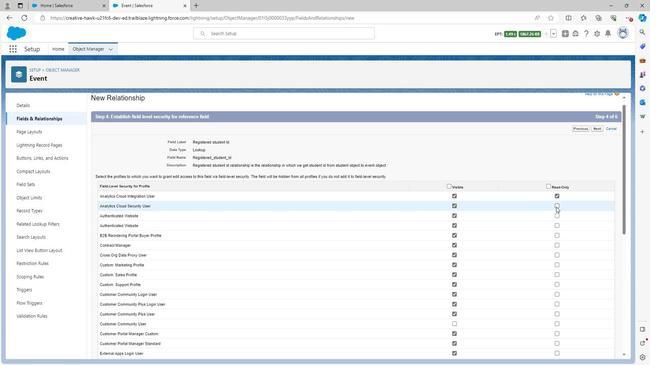 
Action: Mouse moved to (554, 218)
Screenshot: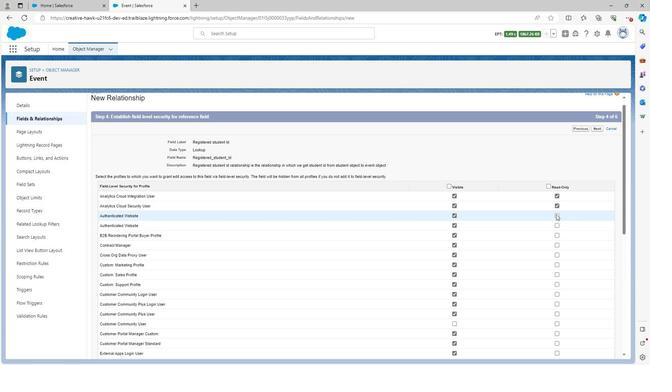 
Action: Mouse pressed left at (554, 218)
Screenshot: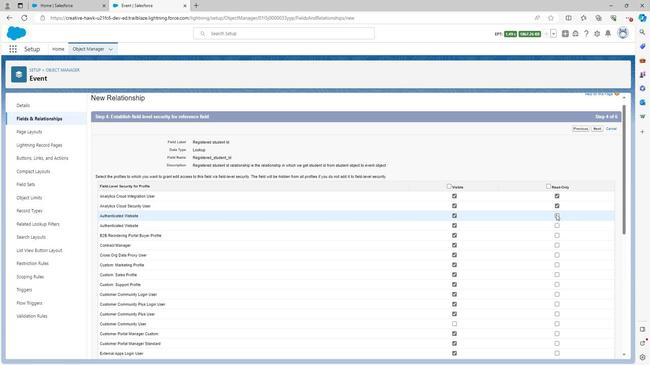 
Action: Mouse moved to (556, 229)
Screenshot: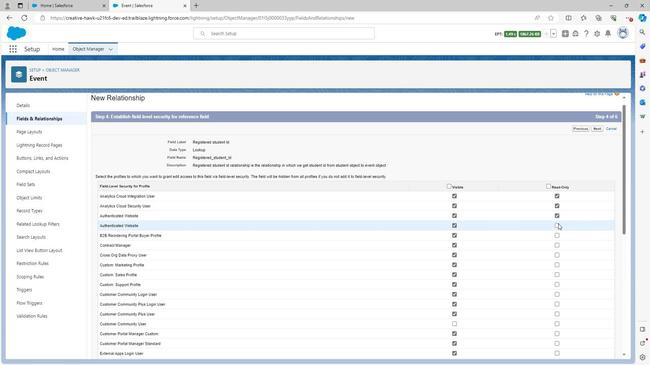 
Action: Mouse pressed left at (556, 229)
Screenshot: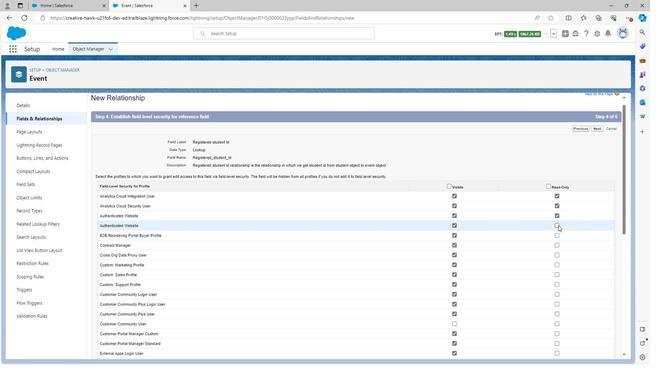 
Action: Mouse moved to (555, 239)
Screenshot: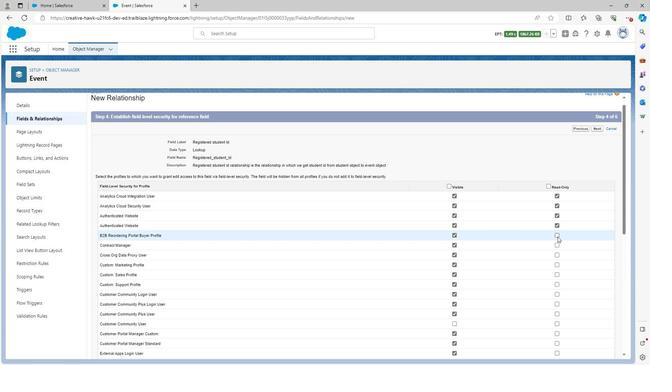 
Action: Mouse pressed left at (555, 239)
Screenshot: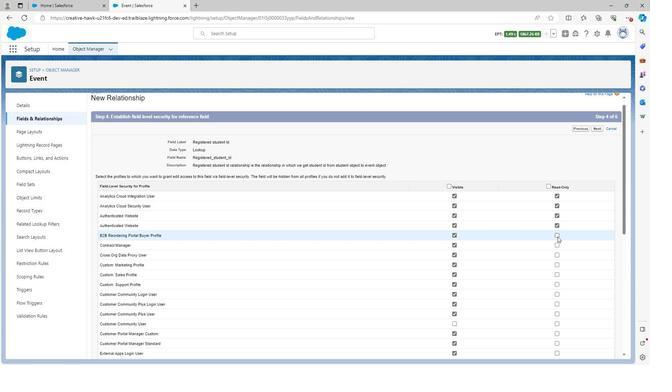 
Action: Mouse moved to (553, 248)
Screenshot: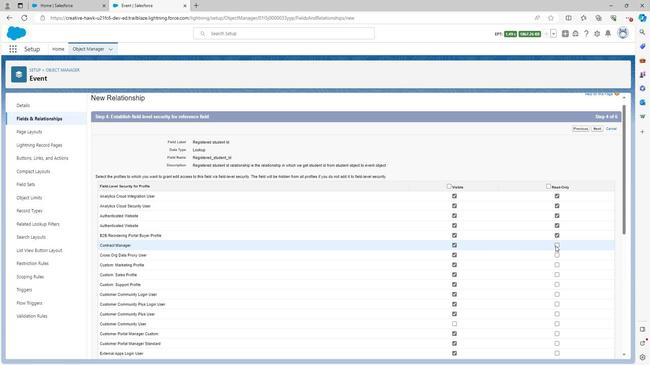 
Action: Mouse pressed left at (553, 248)
Screenshot: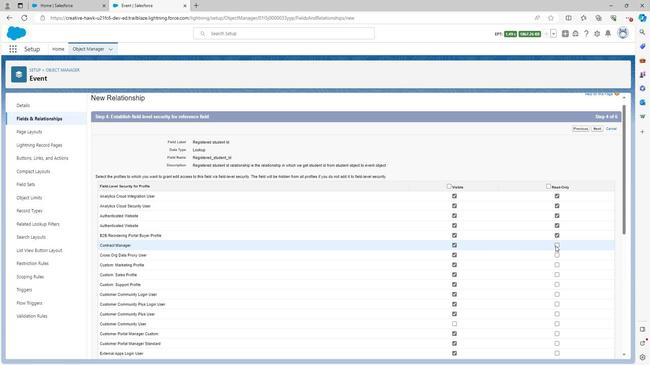 
Action: Mouse moved to (553, 256)
Screenshot: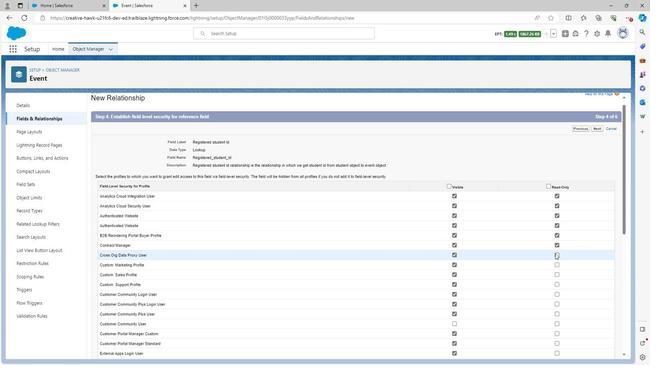 
Action: Mouse pressed left at (553, 256)
Screenshot: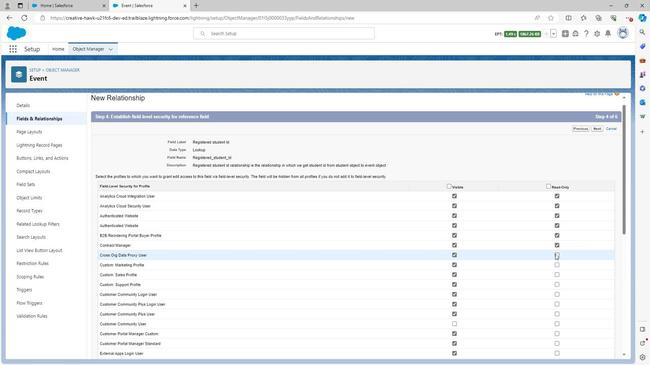
Action: Mouse moved to (554, 267)
Screenshot: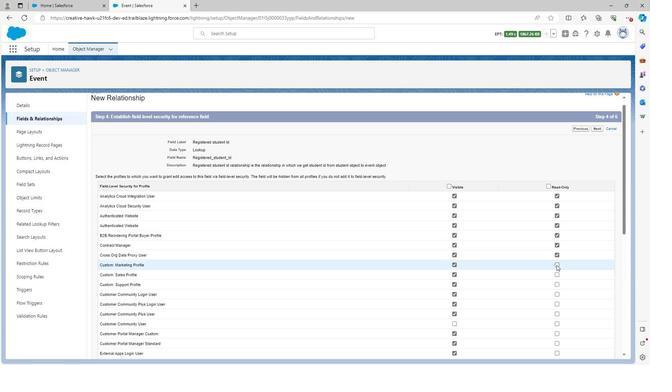 
Action: Mouse pressed left at (554, 267)
Screenshot: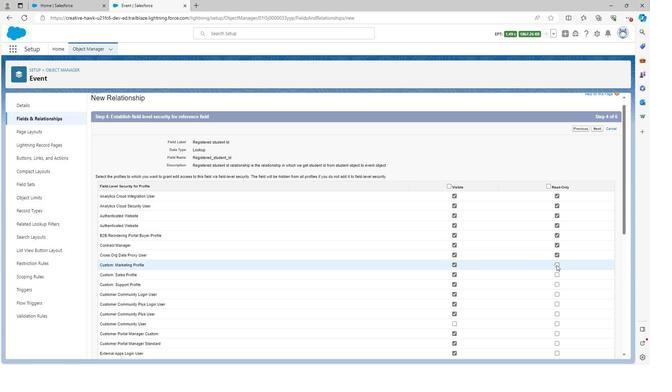 
Action: Mouse moved to (555, 278)
Screenshot: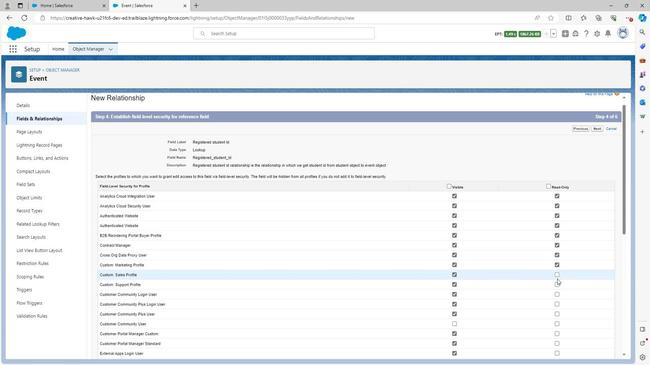 
Action: Mouse pressed left at (555, 278)
Screenshot: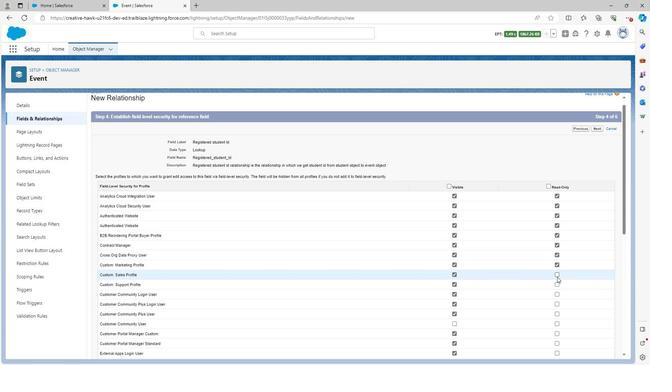
Action: Mouse moved to (555, 285)
Screenshot: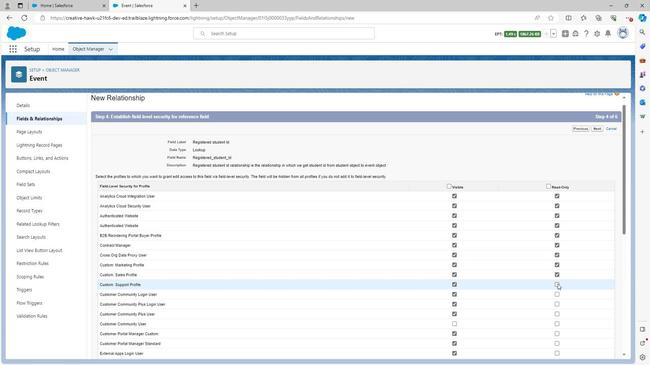 
Action: Mouse pressed left at (555, 285)
Screenshot: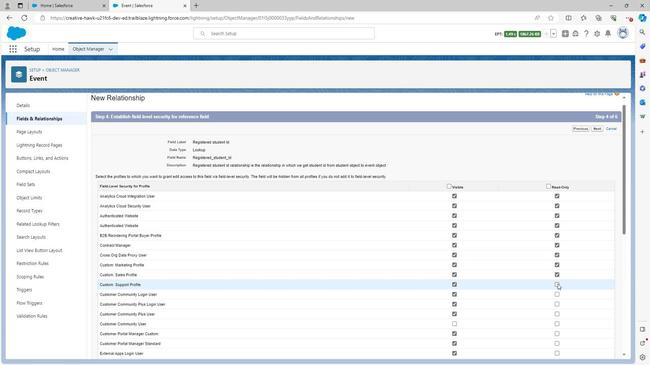 
Action: Mouse moved to (555, 294)
Screenshot: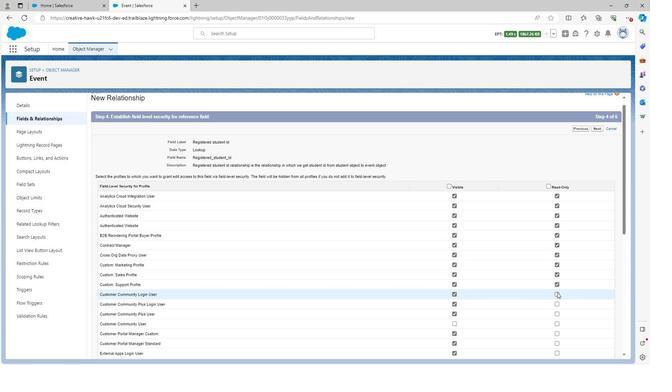 
Action: Mouse pressed left at (555, 294)
Screenshot: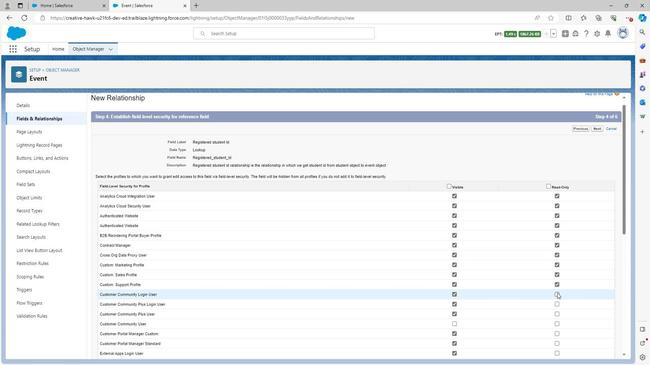
Action: Mouse moved to (554, 305)
Screenshot: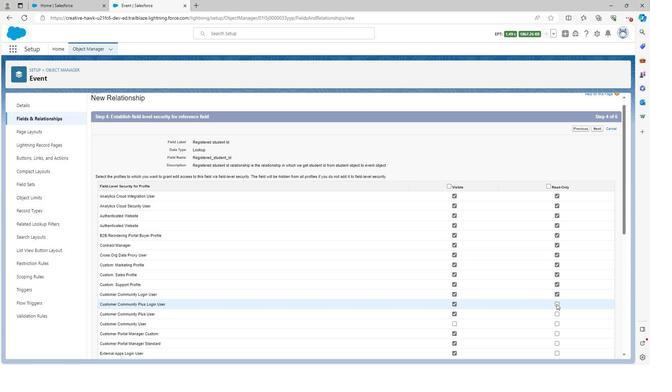 
Action: Mouse pressed left at (554, 305)
Screenshot: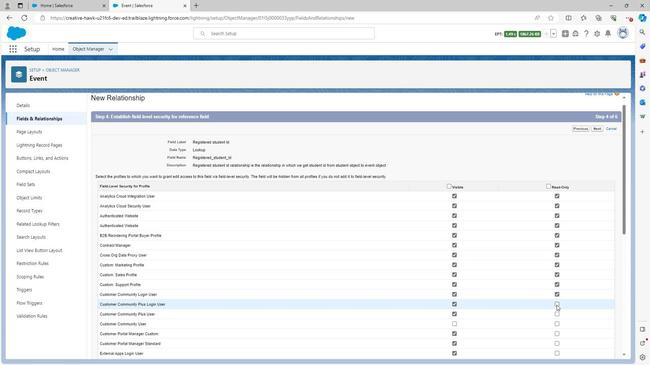 
Action: Mouse moved to (555, 313)
Screenshot: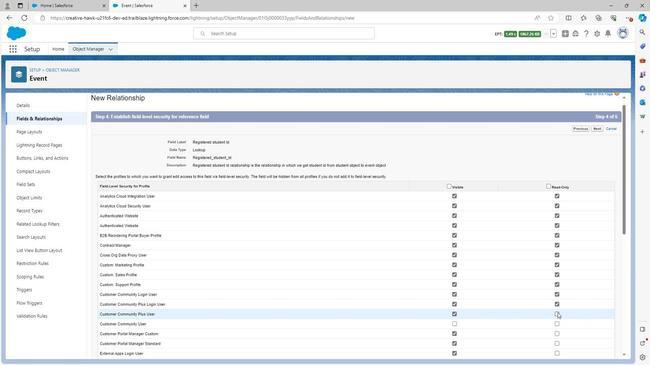 
Action: Mouse pressed left at (555, 313)
Screenshot: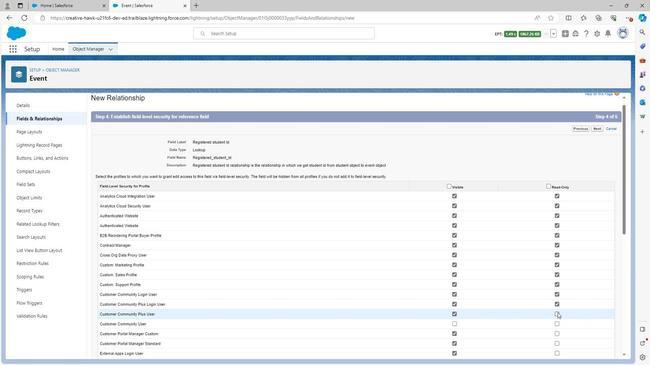 
Action: Mouse scrolled (555, 312) with delta (0, 0)
